 Task: Find connections with filter location Arris with filter topic #CEOwith filter profile language French with filter current company Bioclinica with filter school School of Planning and Architecture, New Delhi with filter industry Spectator Sports with filter service category Packaging Design with filter keywords title Nurse Practitioner
Action: Mouse moved to (480, 73)
Screenshot: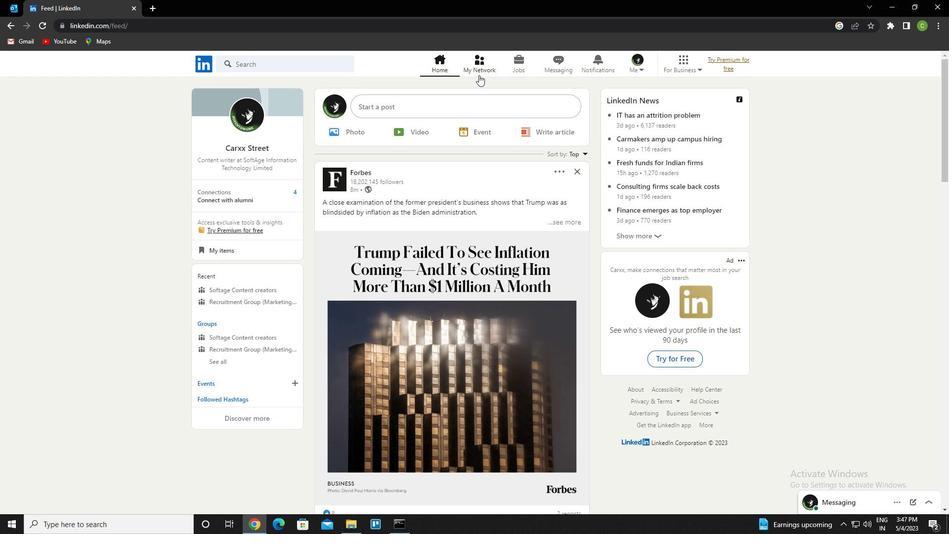 
Action: Mouse pressed left at (480, 73)
Screenshot: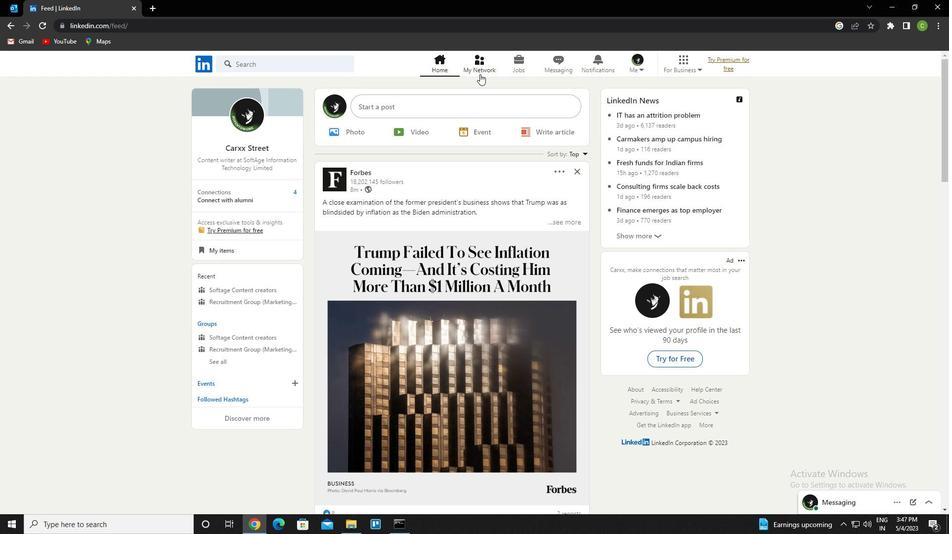 
Action: Mouse moved to (296, 121)
Screenshot: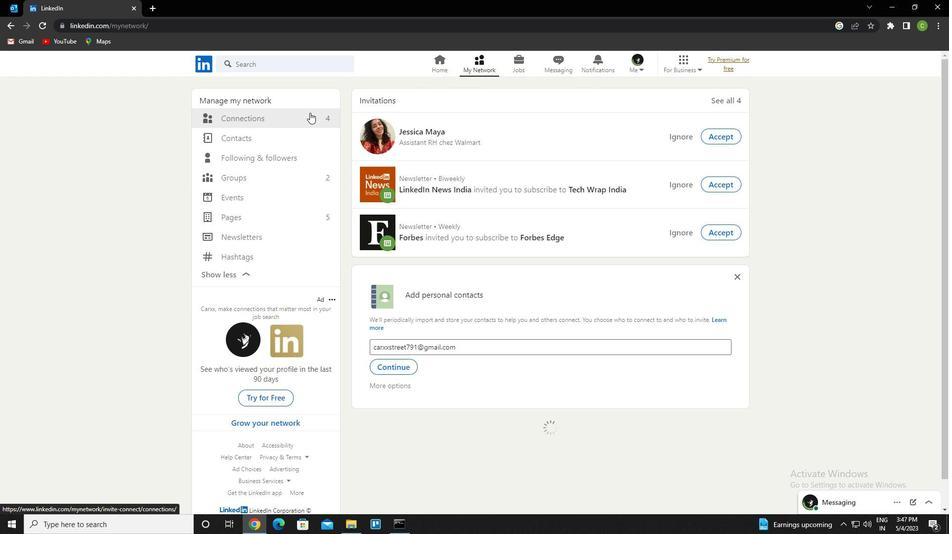 
Action: Mouse pressed left at (296, 121)
Screenshot: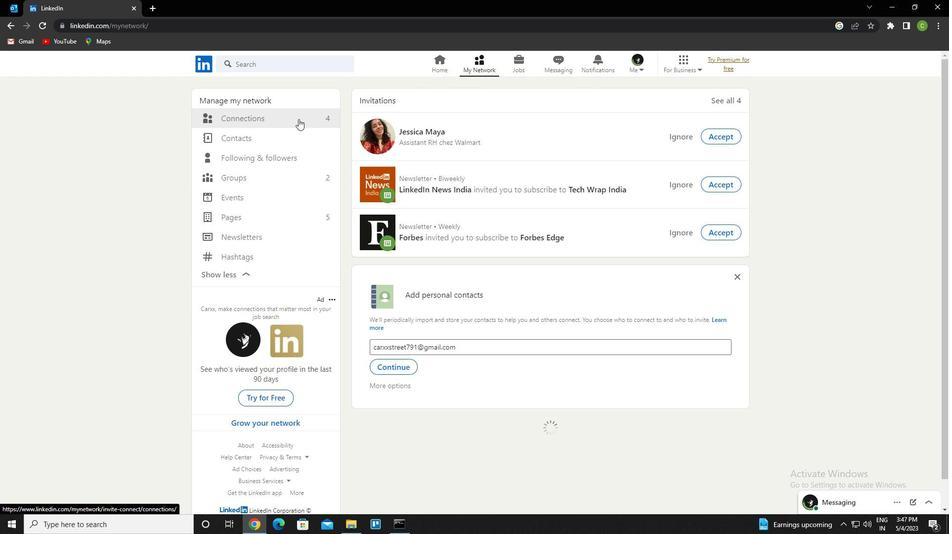 
Action: Mouse moved to (295, 122)
Screenshot: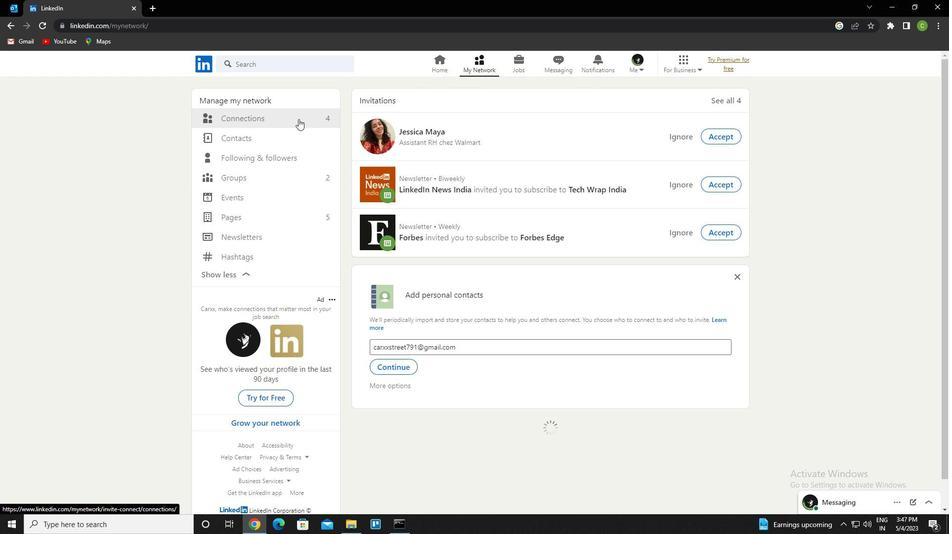 
Action: Mouse pressed left at (295, 122)
Screenshot: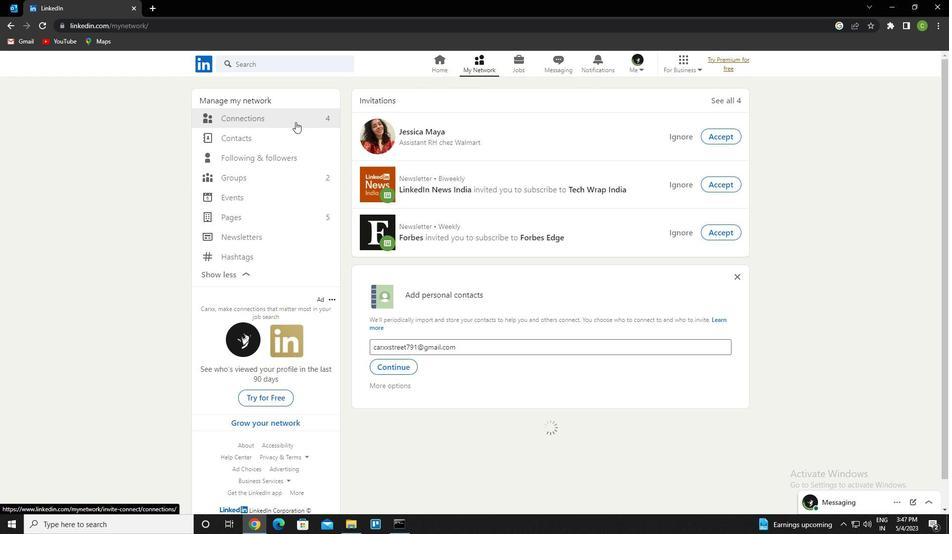 
Action: Mouse moved to (560, 119)
Screenshot: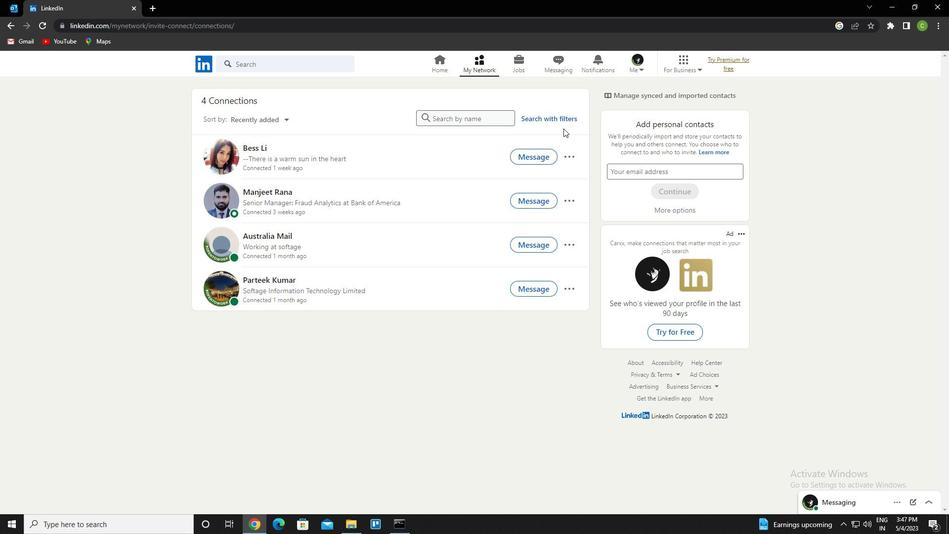 
Action: Mouse pressed left at (560, 119)
Screenshot: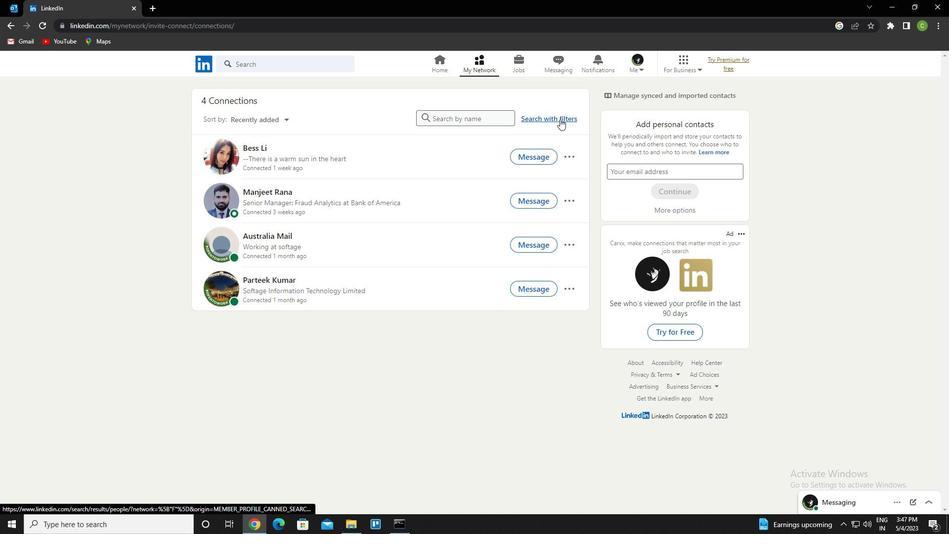 
Action: Mouse moved to (511, 93)
Screenshot: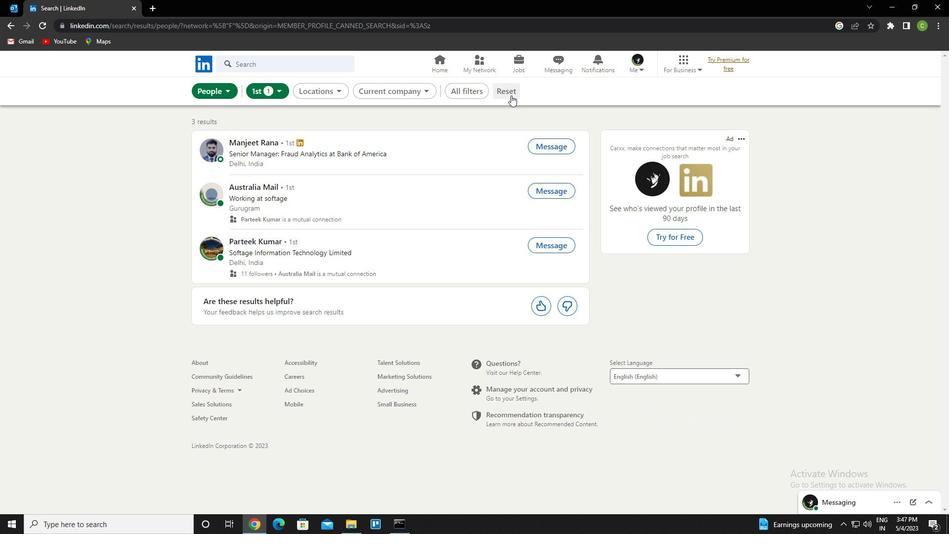 
Action: Mouse pressed left at (511, 93)
Screenshot: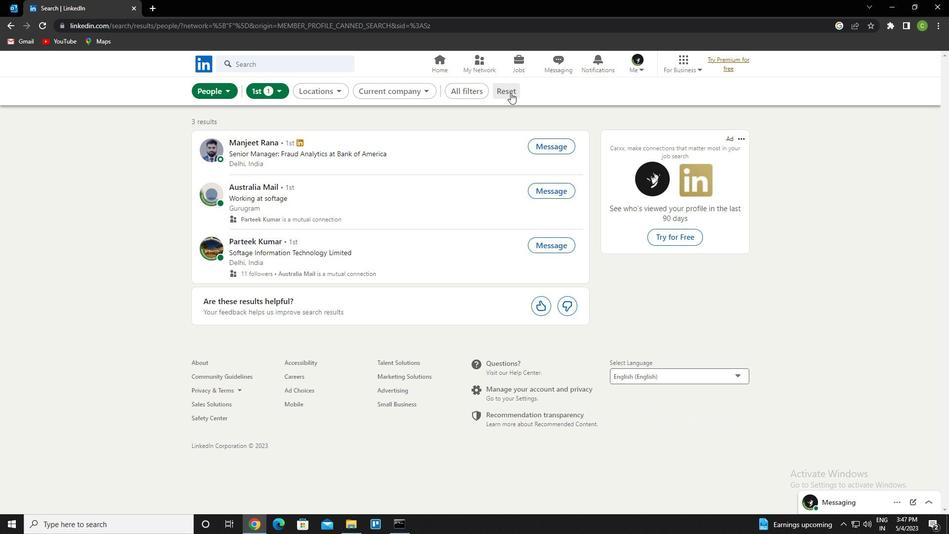 
Action: Mouse moved to (504, 95)
Screenshot: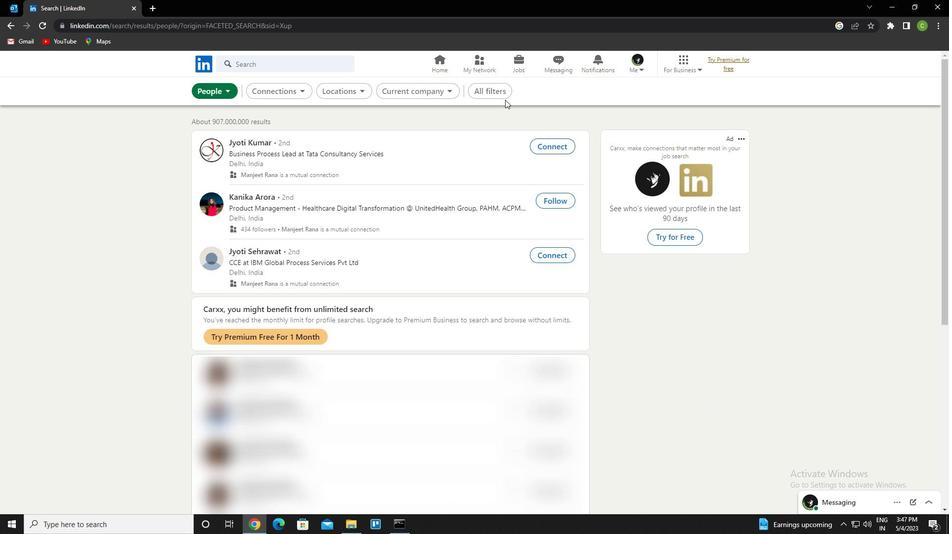 
Action: Mouse pressed left at (504, 95)
Screenshot: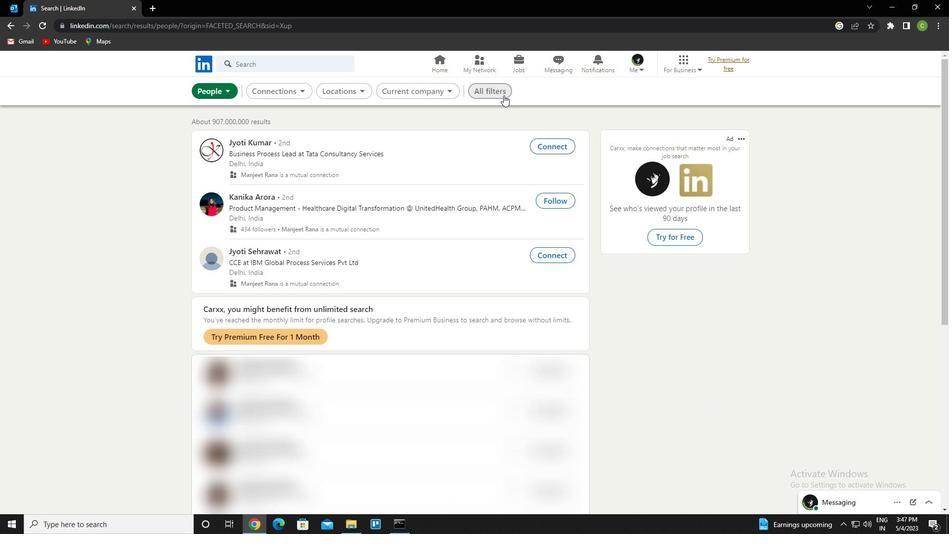 
Action: Mouse moved to (824, 256)
Screenshot: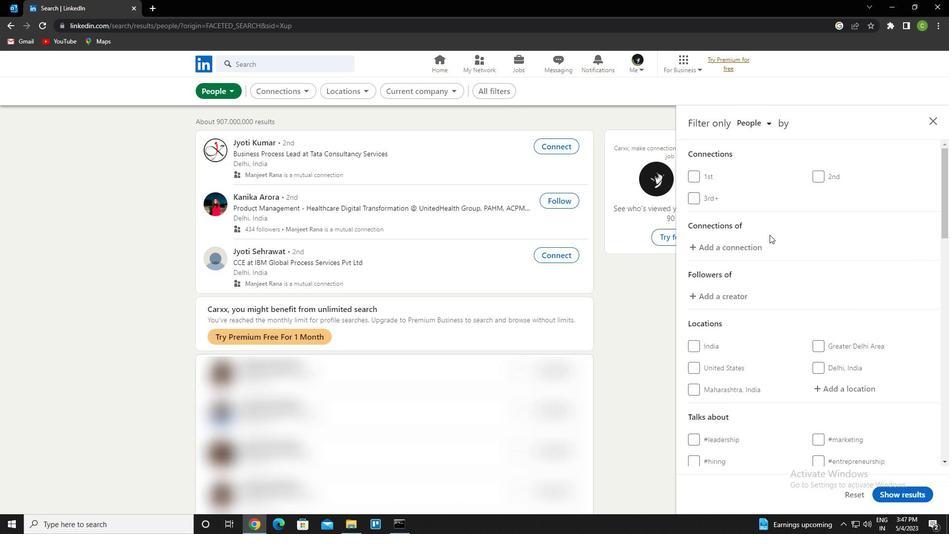 
Action: Mouse scrolled (824, 256) with delta (0, 0)
Screenshot: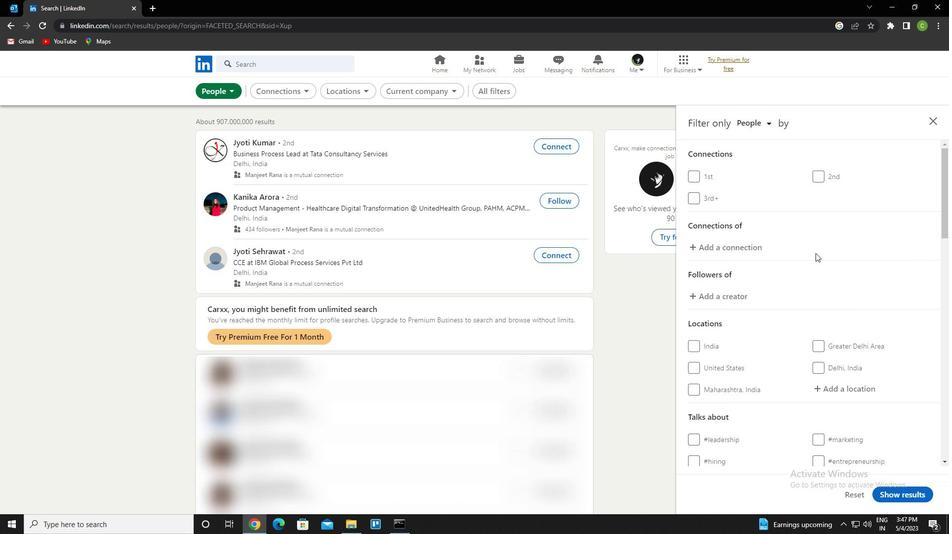 
Action: Mouse scrolled (824, 256) with delta (0, 0)
Screenshot: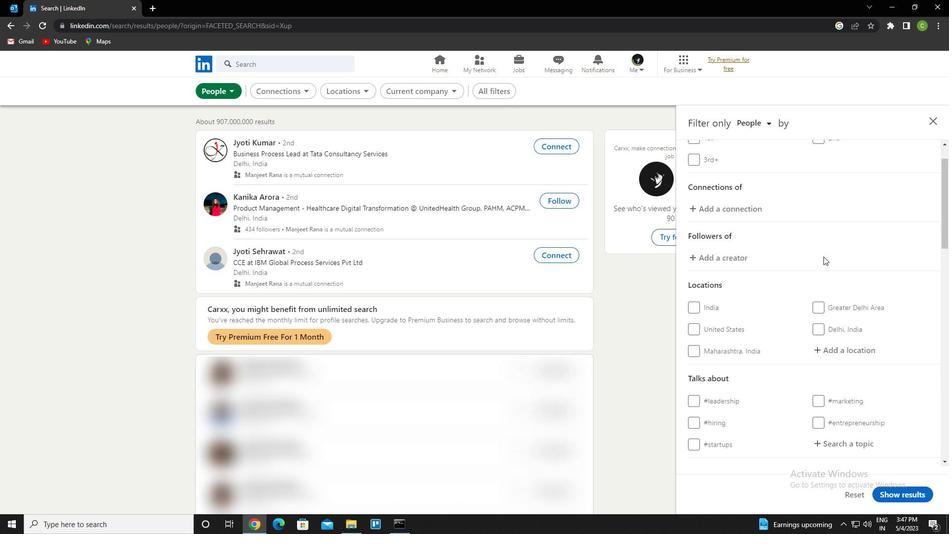 
Action: Mouse moved to (849, 291)
Screenshot: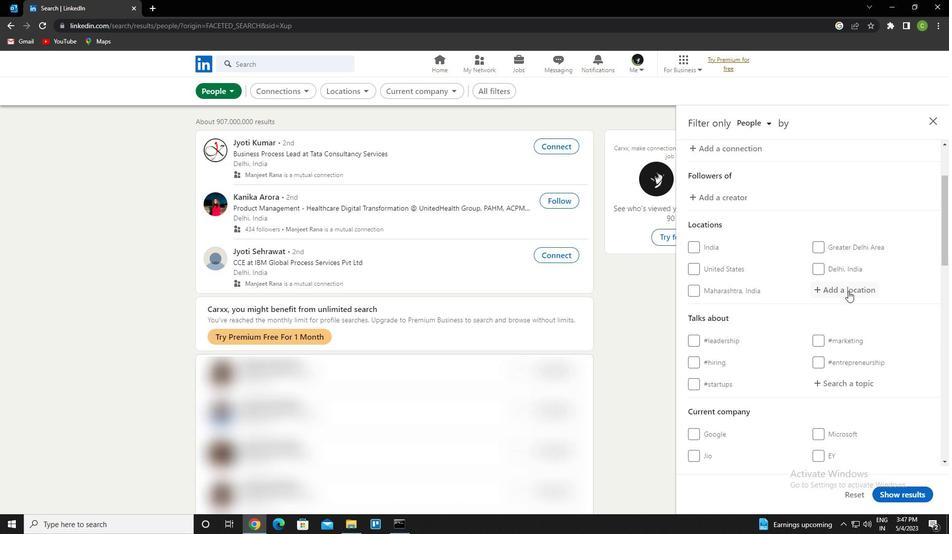 
Action: Mouse pressed left at (849, 291)
Screenshot: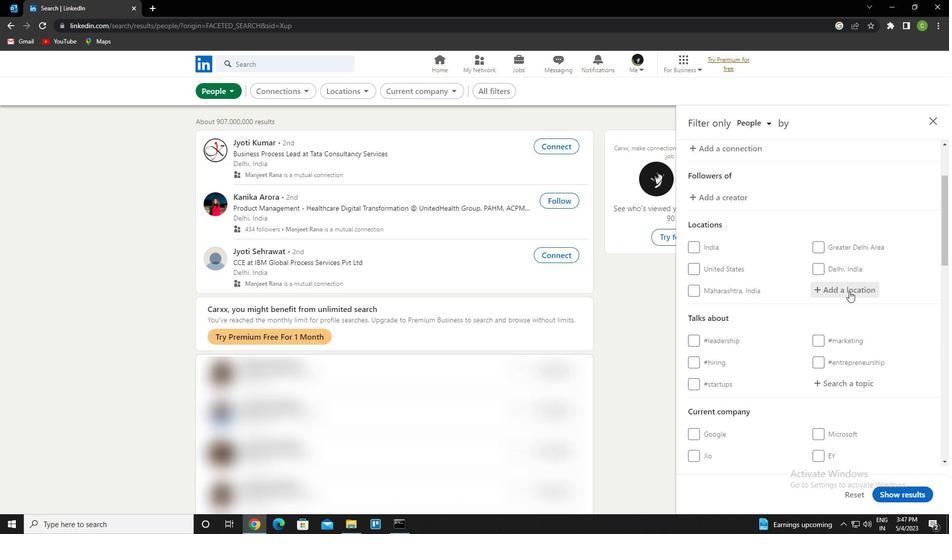 
Action: Mouse moved to (839, 272)
Screenshot: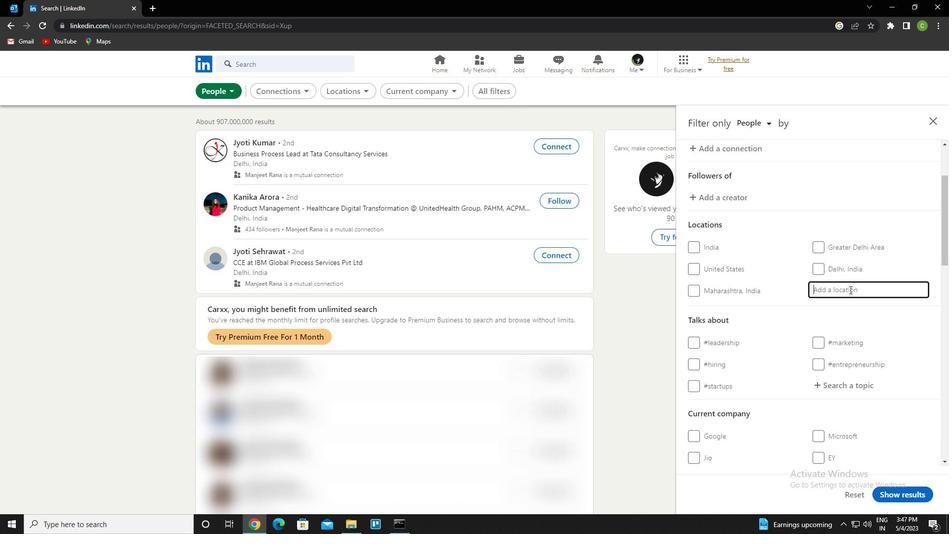 
Action: Key pressed <Key.caps_lock>a<Key.caps_lock>rris<Key.down><Key.enter>
Screenshot: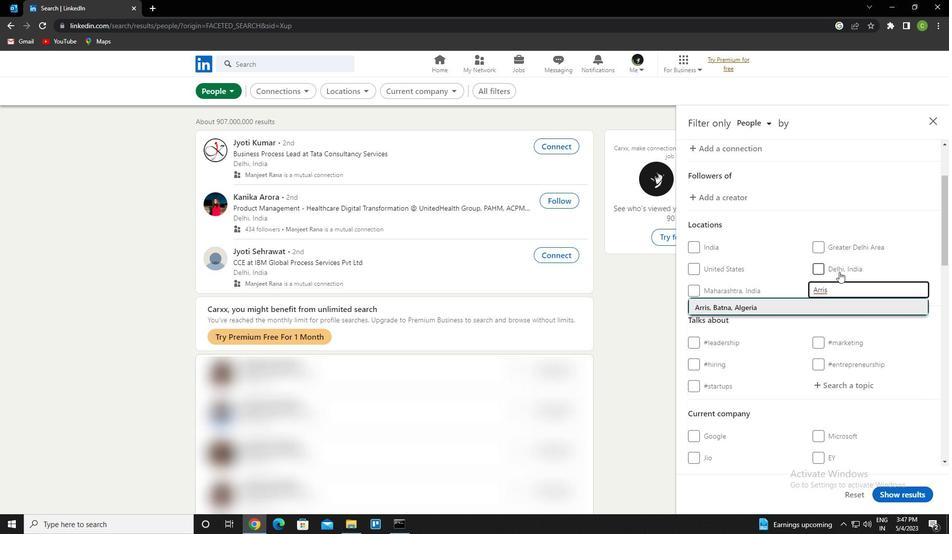 
Action: Mouse scrolled (839, 271) with delta (0, 0)
Screenshot: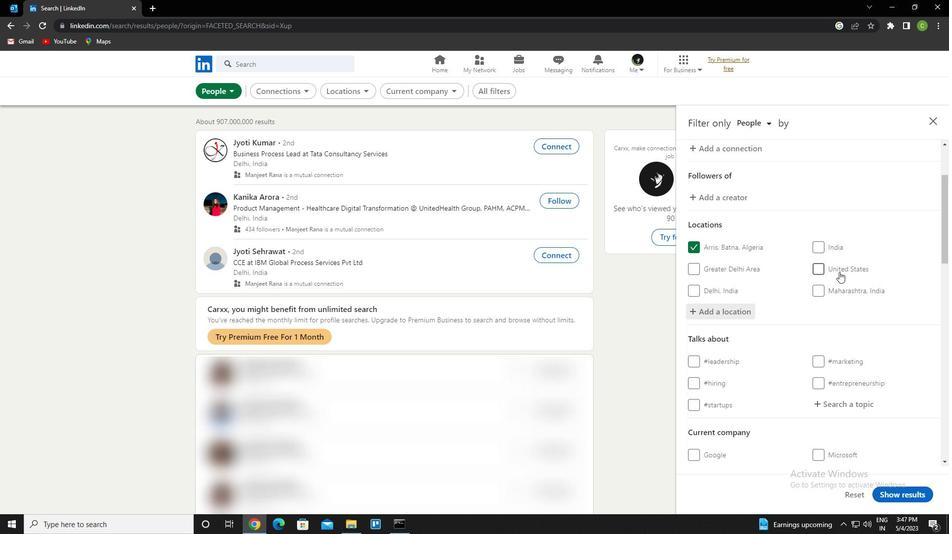 
Action: Mouse moved to (835, 357)
Screenshot: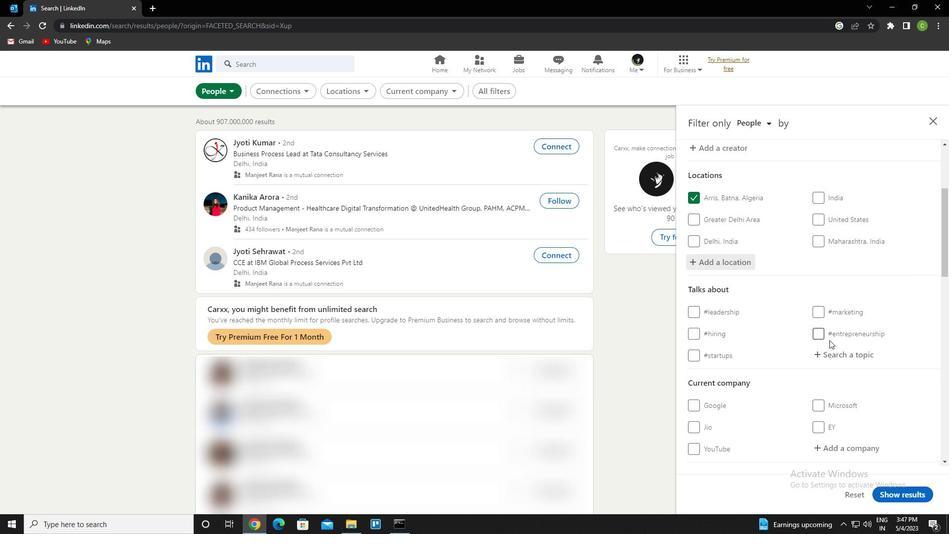 
Action: Mouse pressed left at (835, 357)
Screenshot: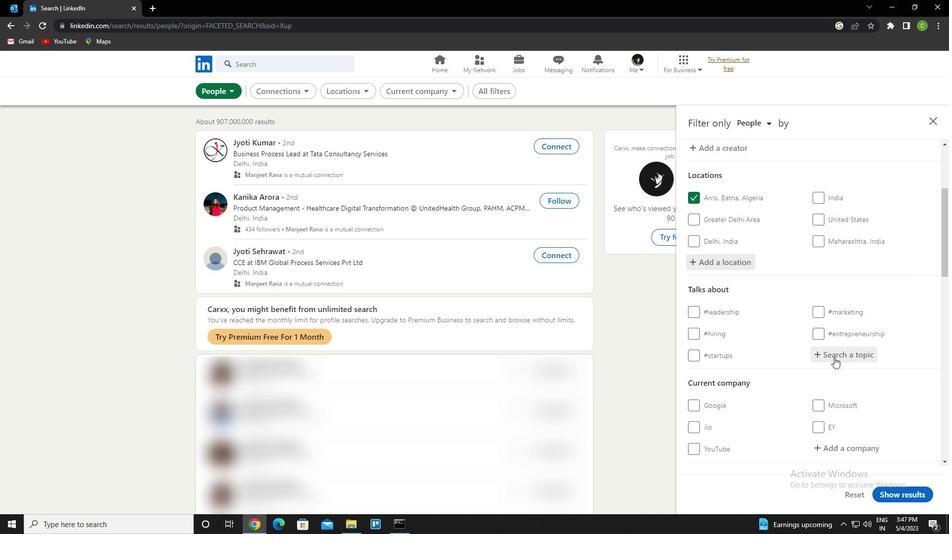 
Action: Mouse moved to (835, 358)
Screenshot: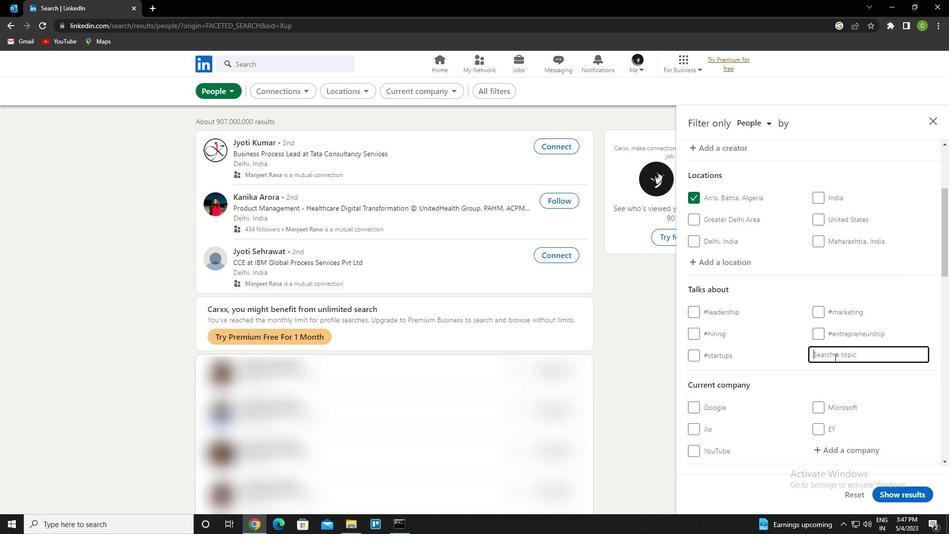 
Action: Key pressed ceo<Key.down><Key.enter>
Screenshot: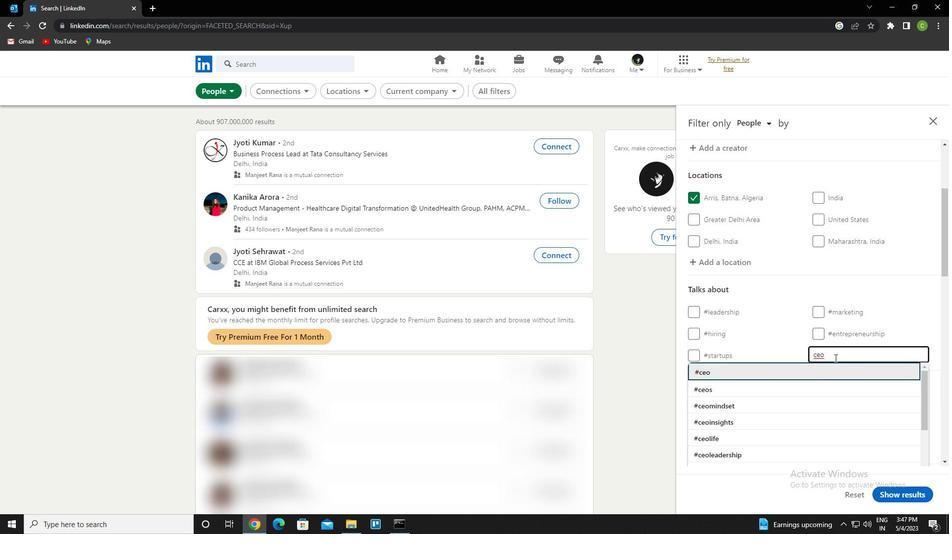 
Action: Mouse scrolled (835, 357) with delta (0, 0)
Screenshot: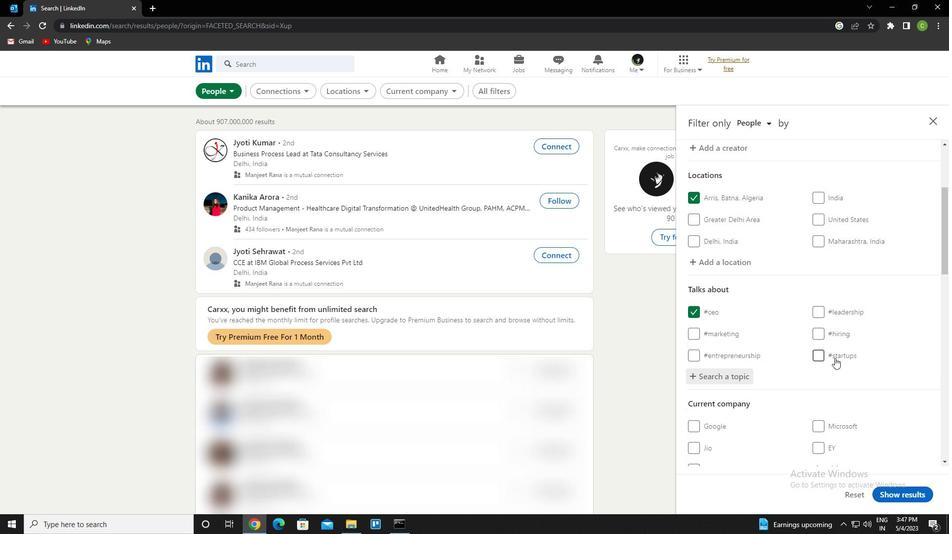 
Action: Mouse scrolled (835, 357) with delta (0, 0)
Screenshot: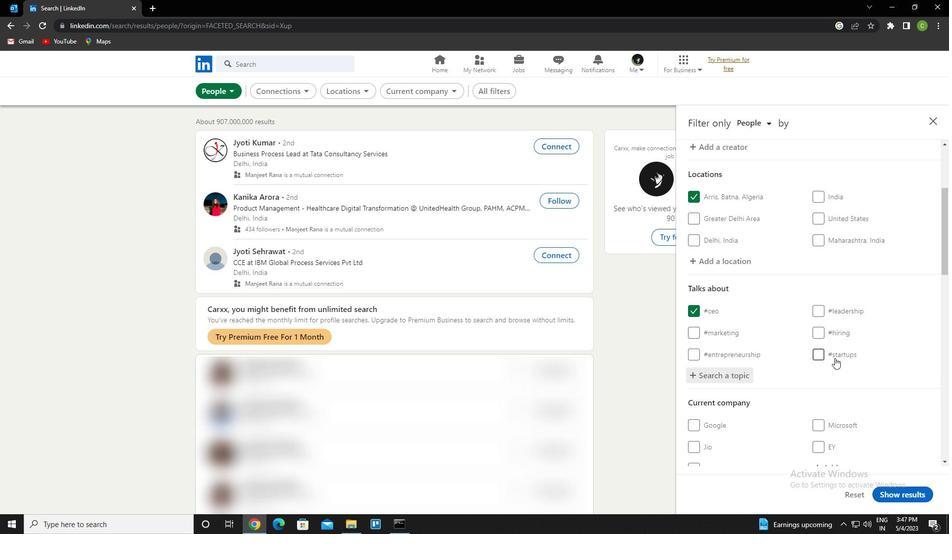 
Action: Mouse scrolled (835, 357) with delta (0, 0)
Screenshot: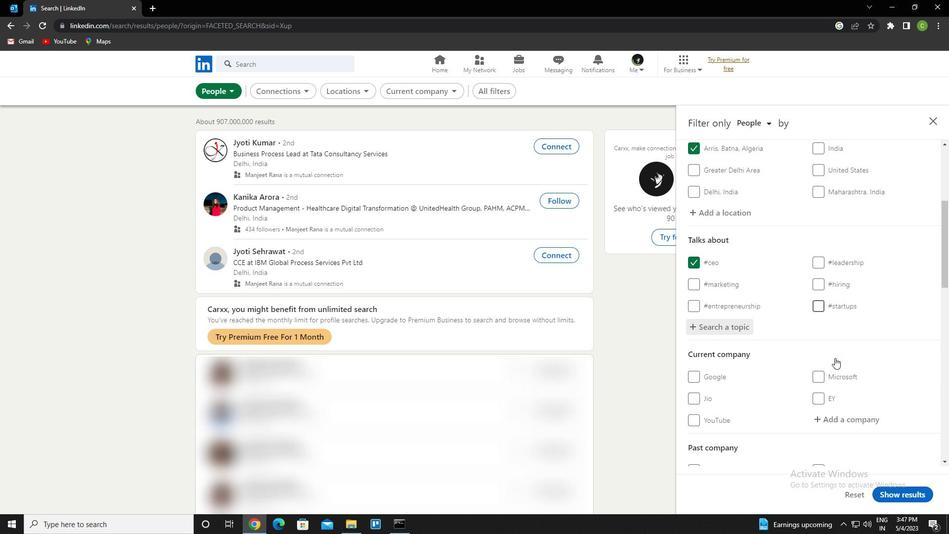 
Action: Mouse scrolled (835, 357) with delta (0, 0)
Screenshot: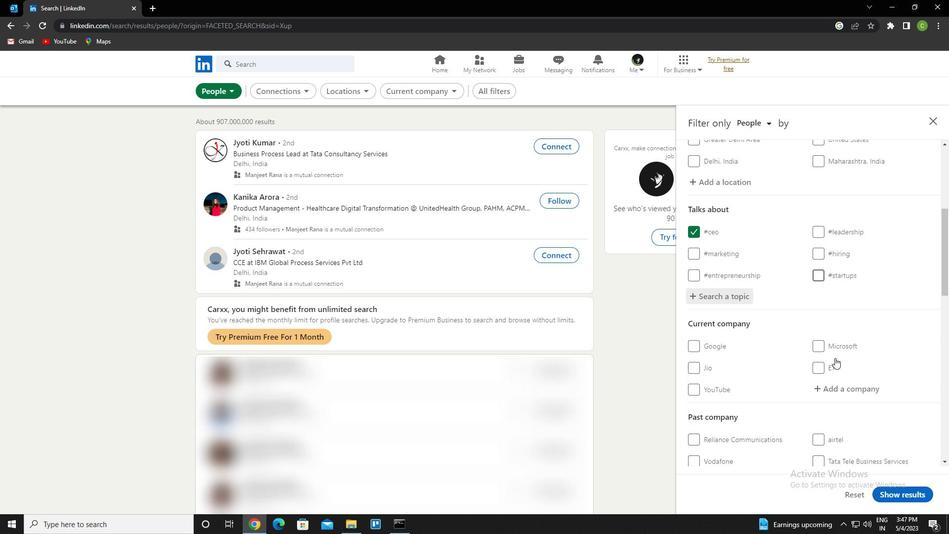 
Action: Mouse scrolled (835, 357) with delta (0, 0)
Screenshot: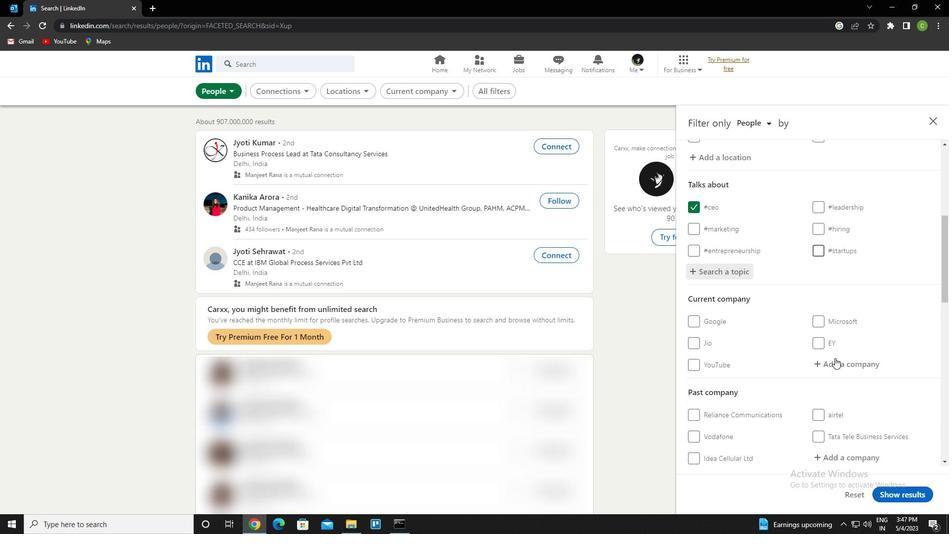 
Action: Mouse scrolled (835, 357) with delta (0, 0)
Screenshot: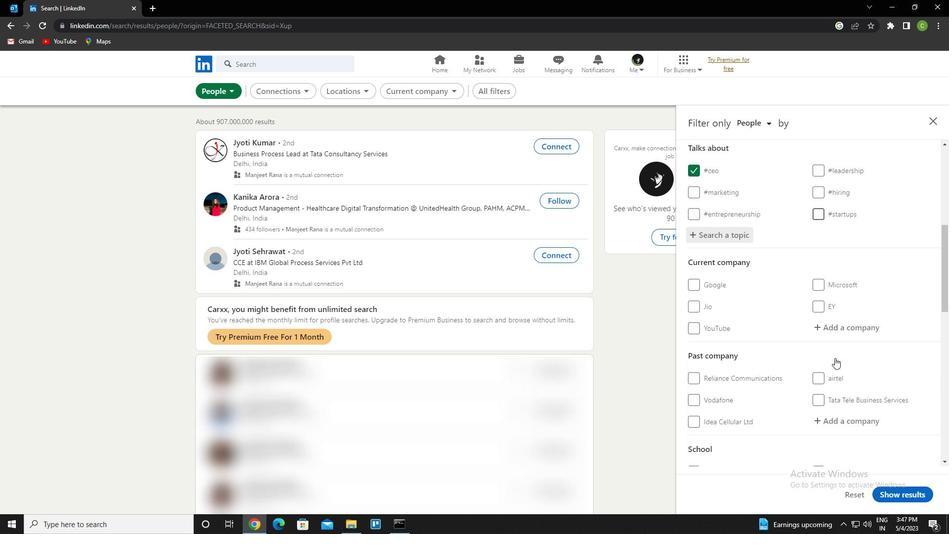 
Action: Mouse scrolled (835, 357) with delta (0, 0)
Screenshot: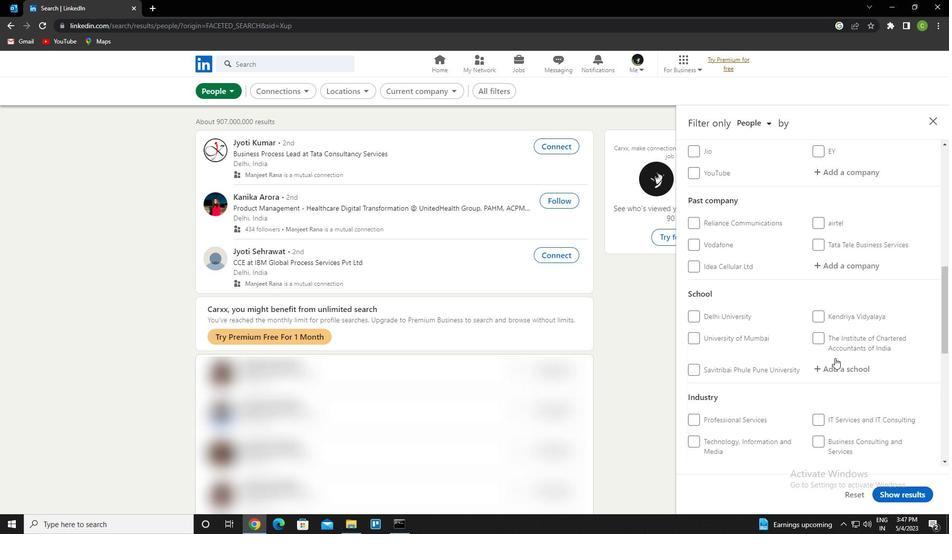 
Action: Mouse scrolled (835, 357) with delta (0, 0)
Screenshot: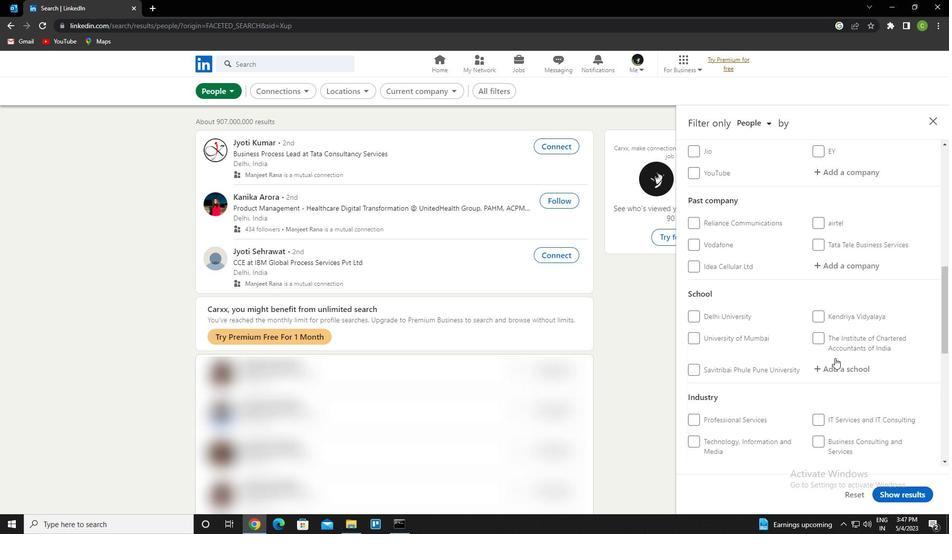 
Action: Mouse scrolled (835, 357) with delta (0, 0)
Screenshot: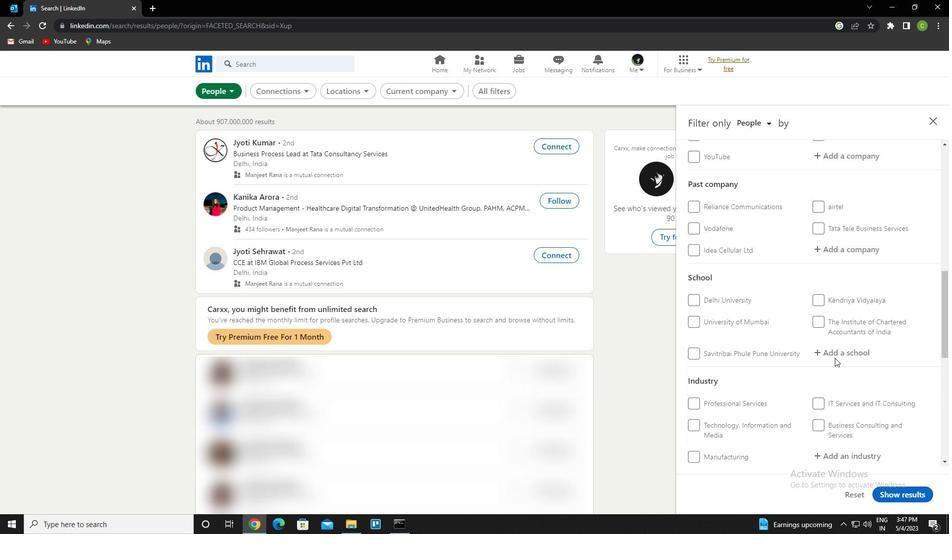 
Action: Mouse scrolled (835, 357) with delta (0, 0)
Screenshot: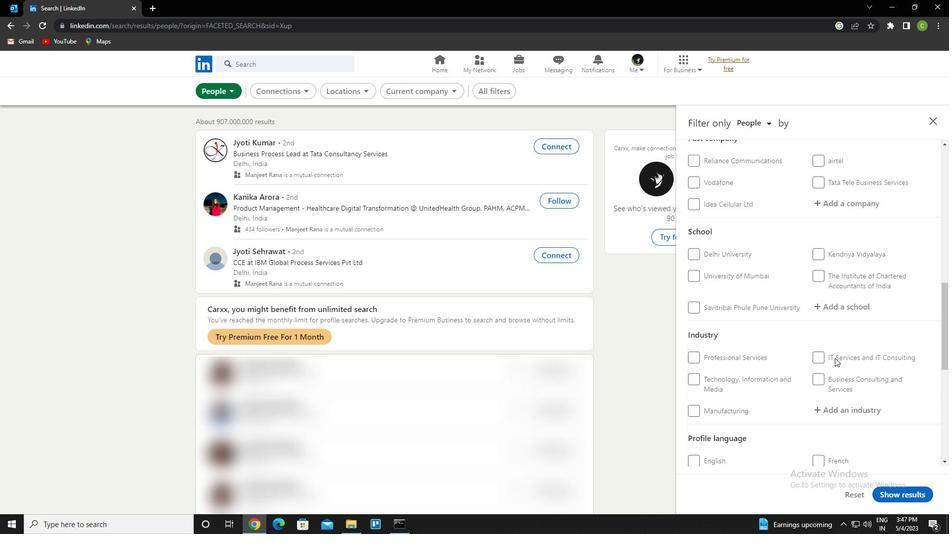 
Action: Mouse moved to (815, 325)
Screenshot: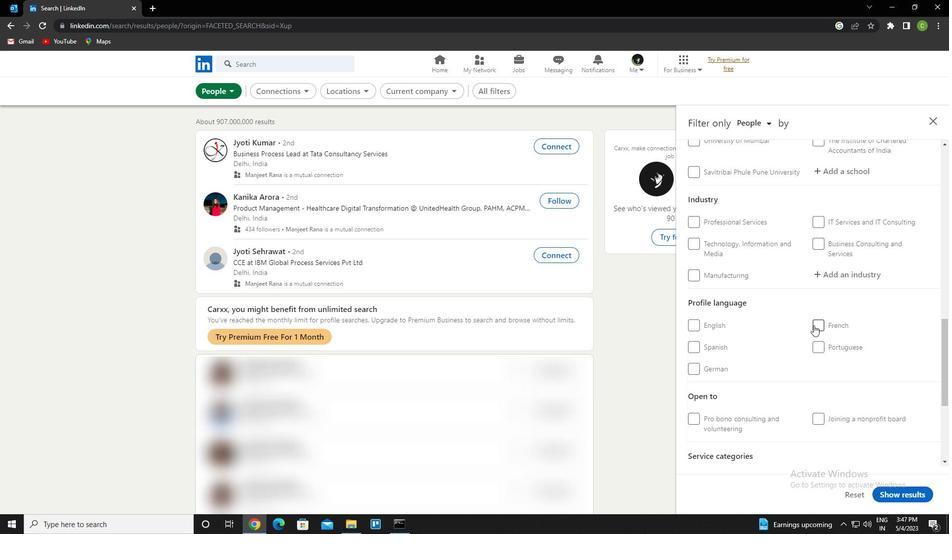 
Action: Mouse pressed left at (815, 325)
Screenshot: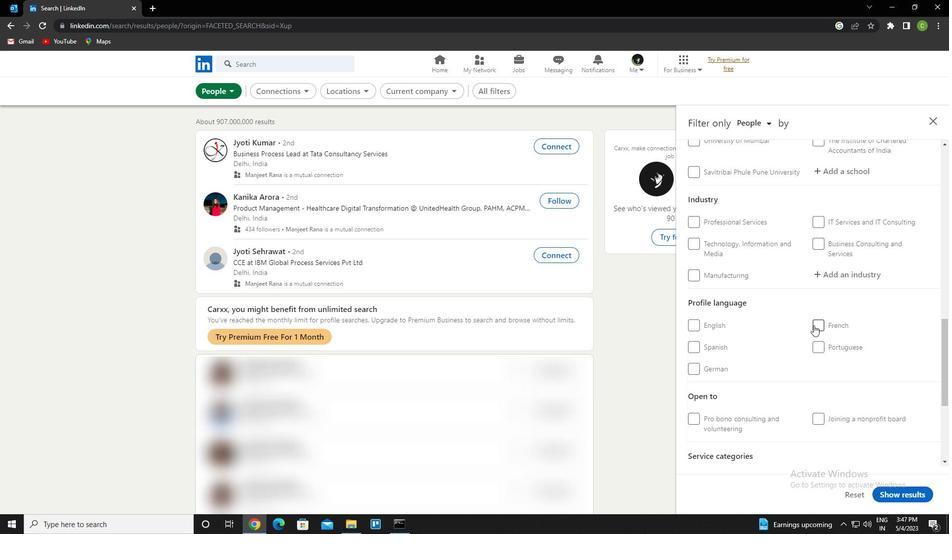 
Action: Mouse moved to (796, 328)
Screenshot: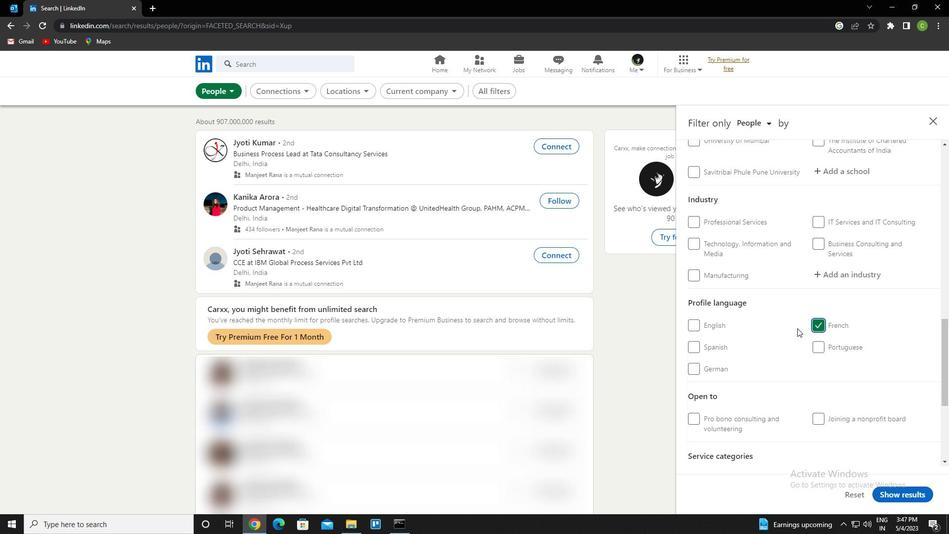 
Action: Mouse scrolled (796, 328) with delta (0, 0)
Screenshot: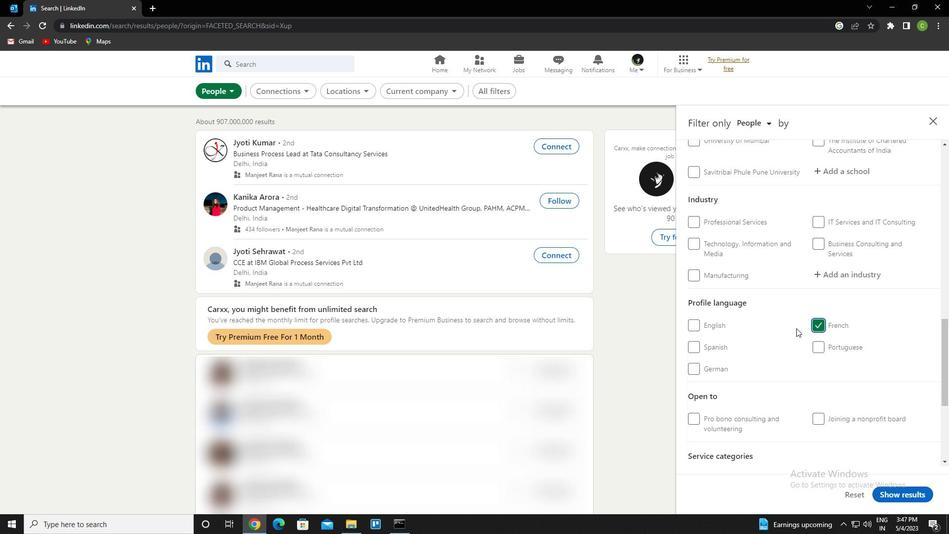 
Action: Mouse scrolled (796, 328) with delta (0, 0)
Screenshot: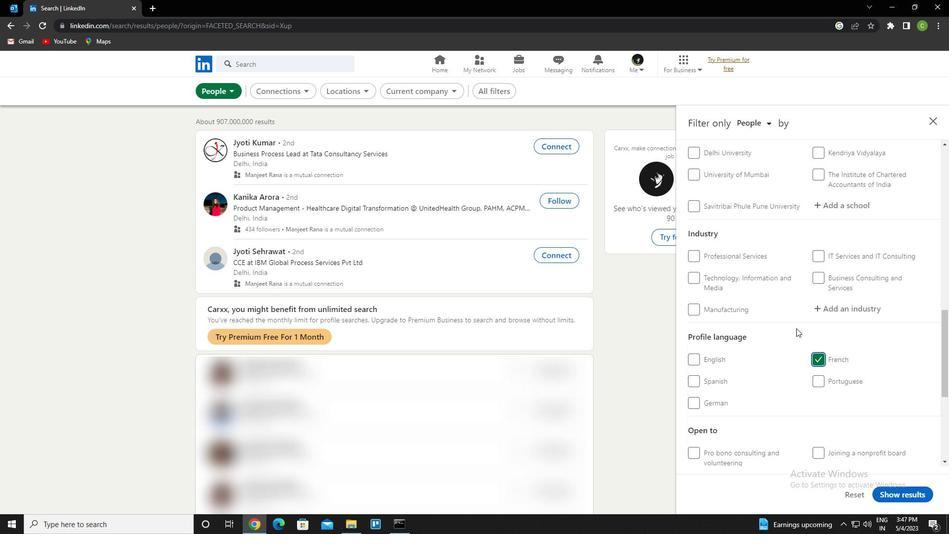 
Action: Mouse scrolled (796, 328) with delta (0, 0)
Screenshot: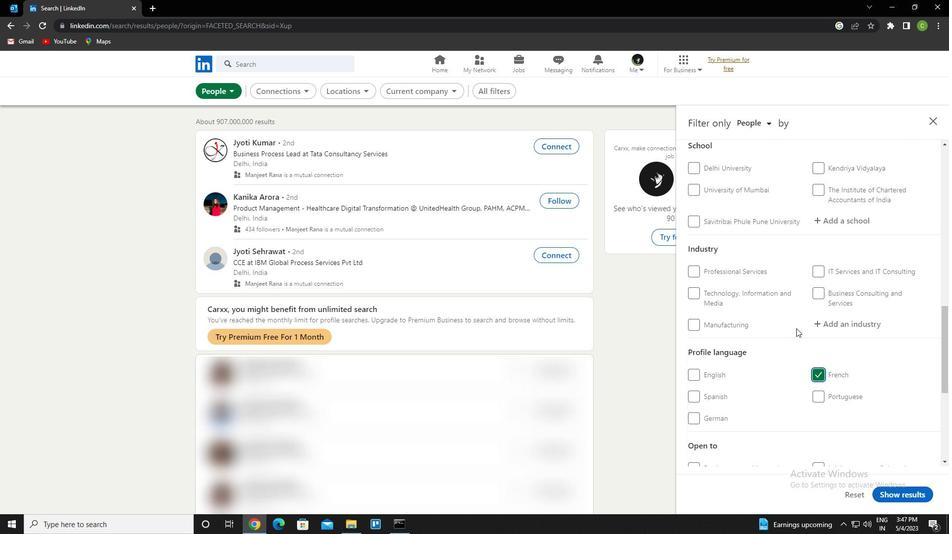 
Action: Mouse moved to (795, 328)
Screenshot: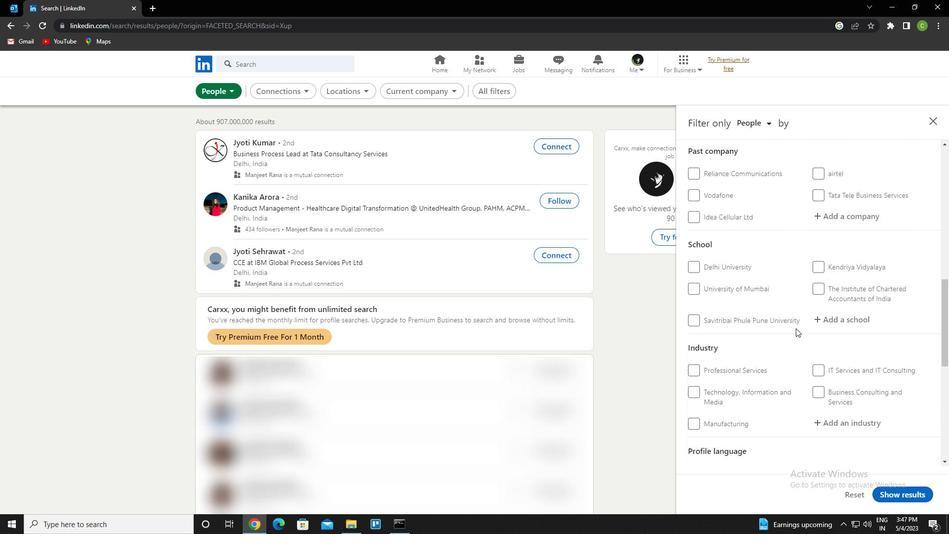 
Action: Mouse scrolled (795, 329) with delta (0, 0)
Screenshot: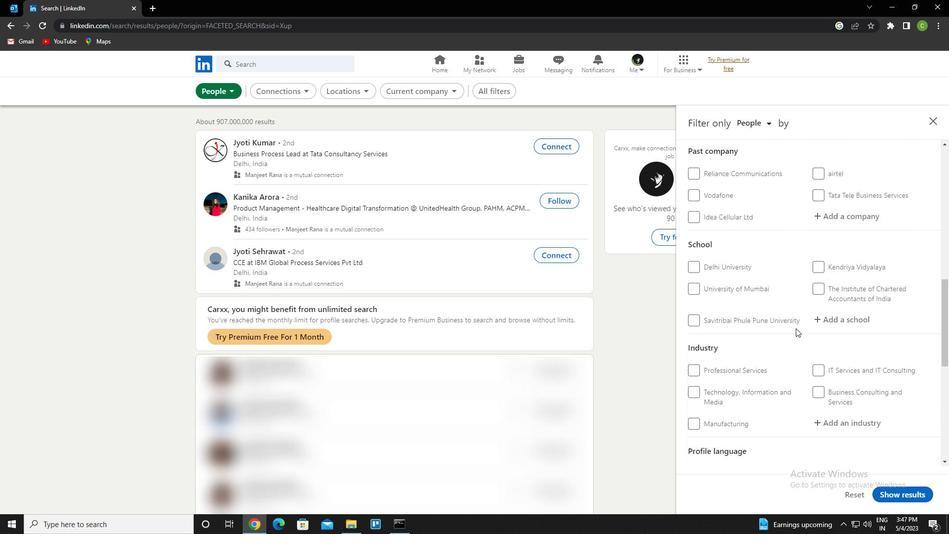 
Action: Mouse scrolled (795, 329) with delta (0, 0)
Screenshot: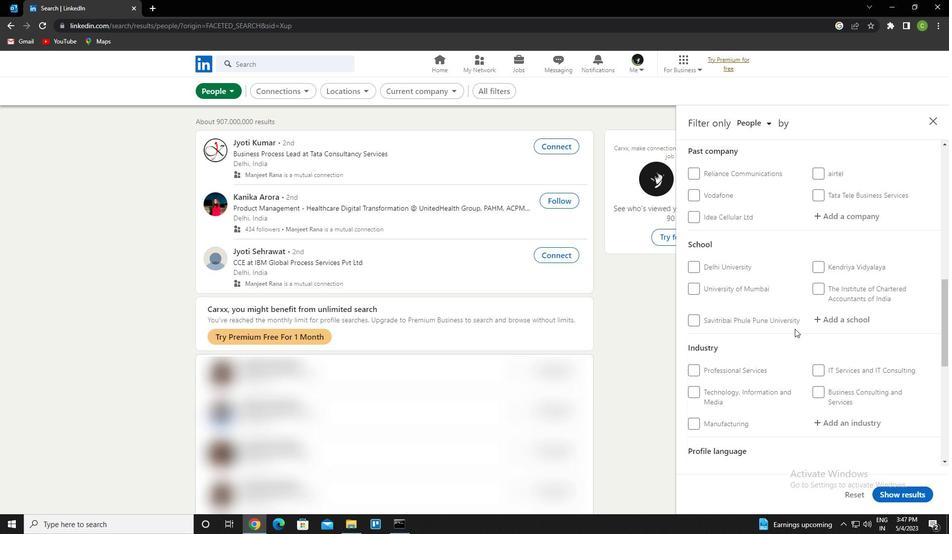 
Action: Mouse scrolled (795, 329) with delta (0, 0)
Screenshot: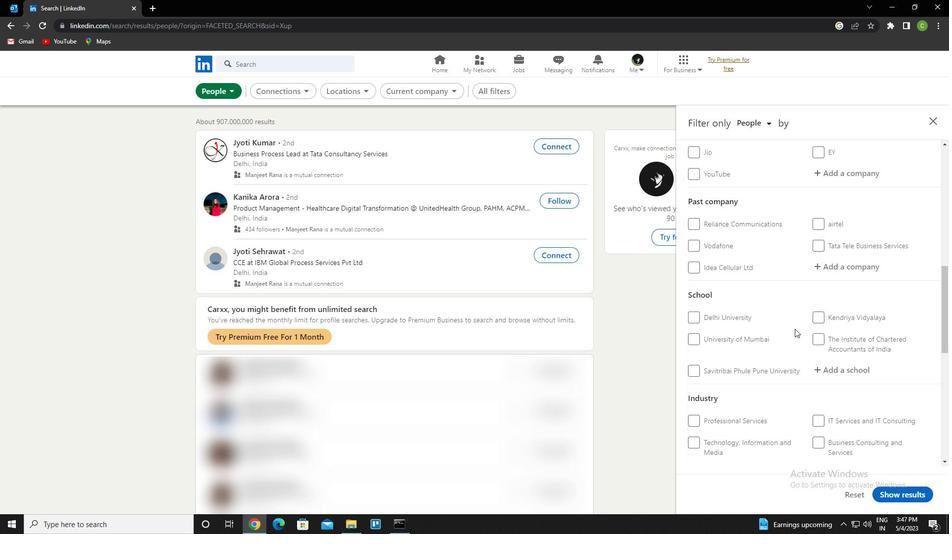 
Action: Mouse moved to (842, 274)
Screenshot: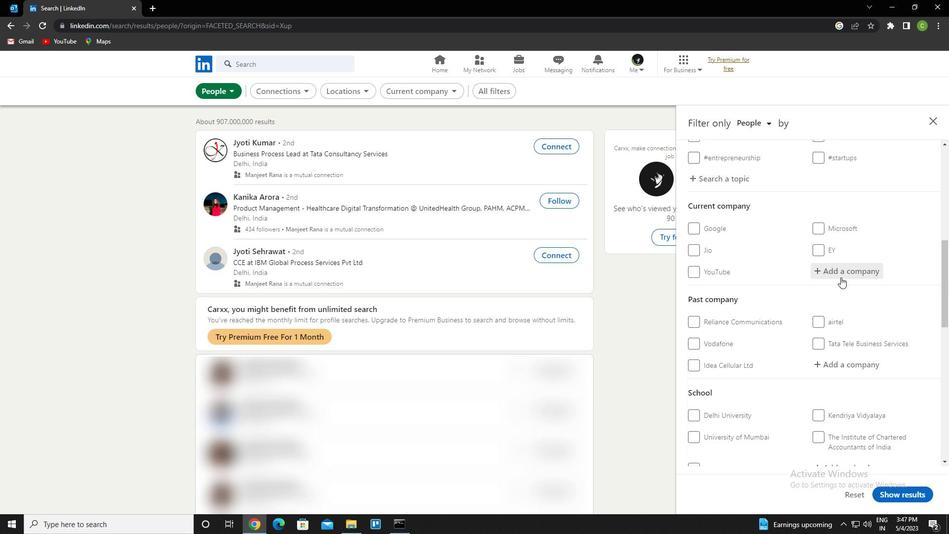 
Action: Mouse pressed left at (842, 274)
Screenshot: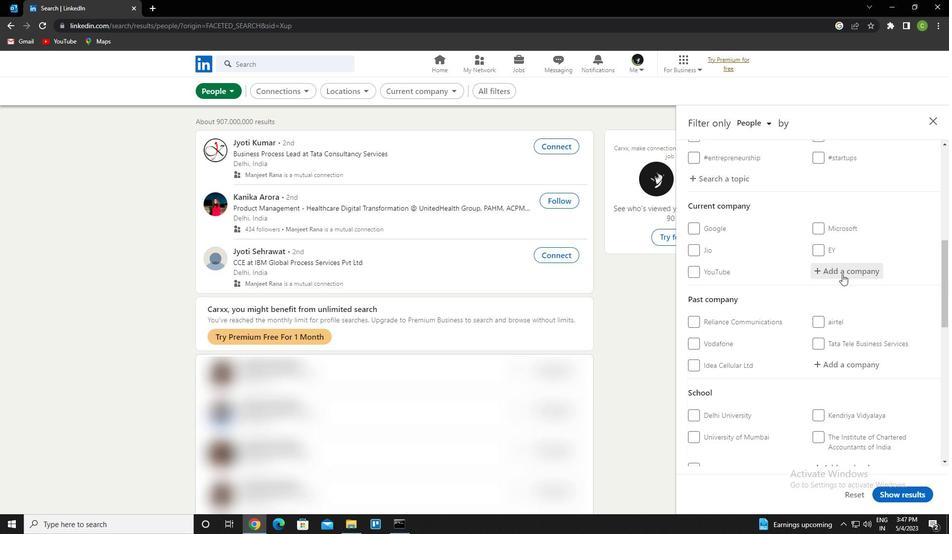 
Action: Key pressed <Key.caps_lock>b<Key.caps_lock>iolinica
Screenshot: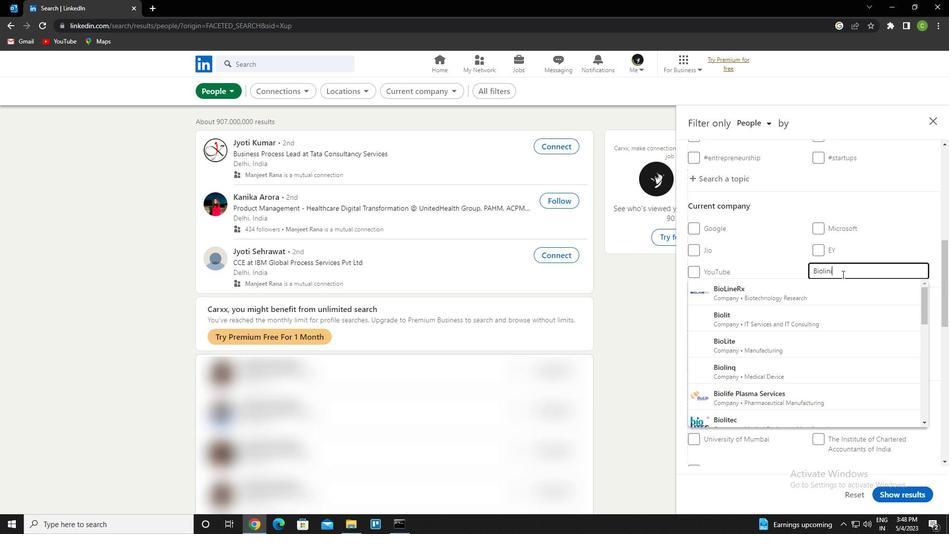 
Action: Mouse moved to (822, 270)
Screenshot: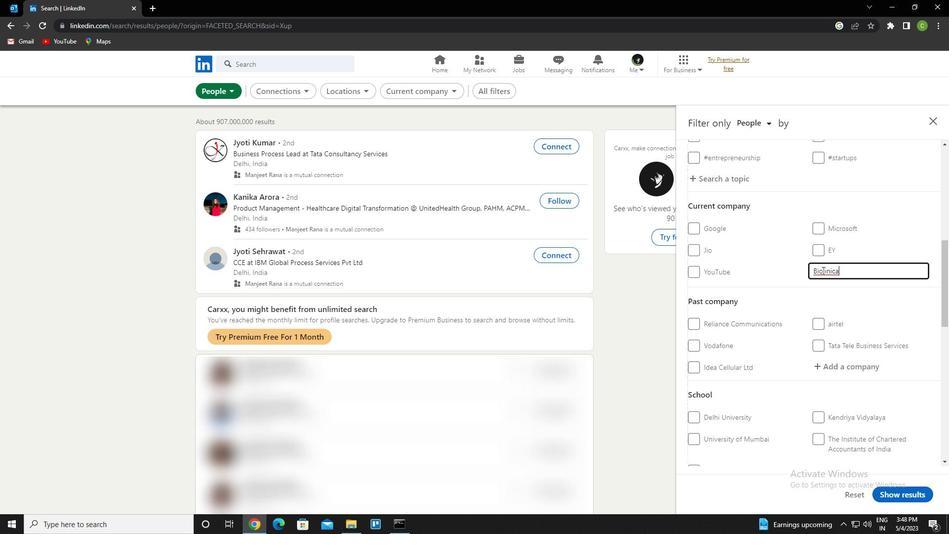 
Action: Mouse pressed left at (822, 270)
Screenshot: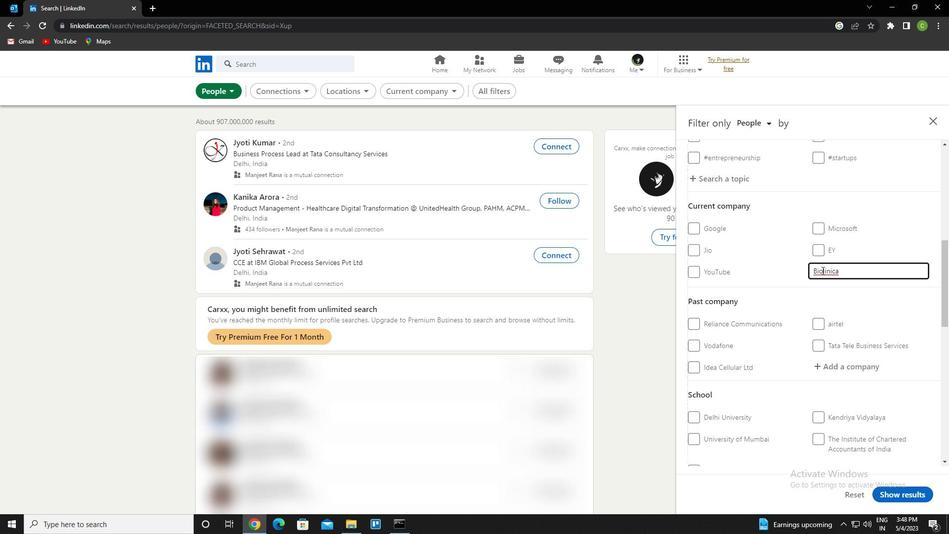 
Action: Mouse moved to (840, 276)
Screenshot: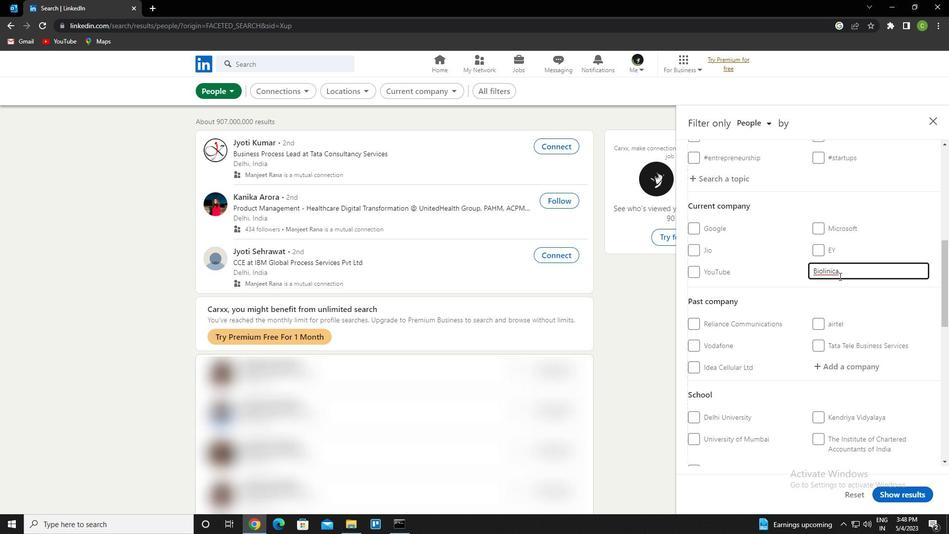 
Action: Key pressed c
Screenshot: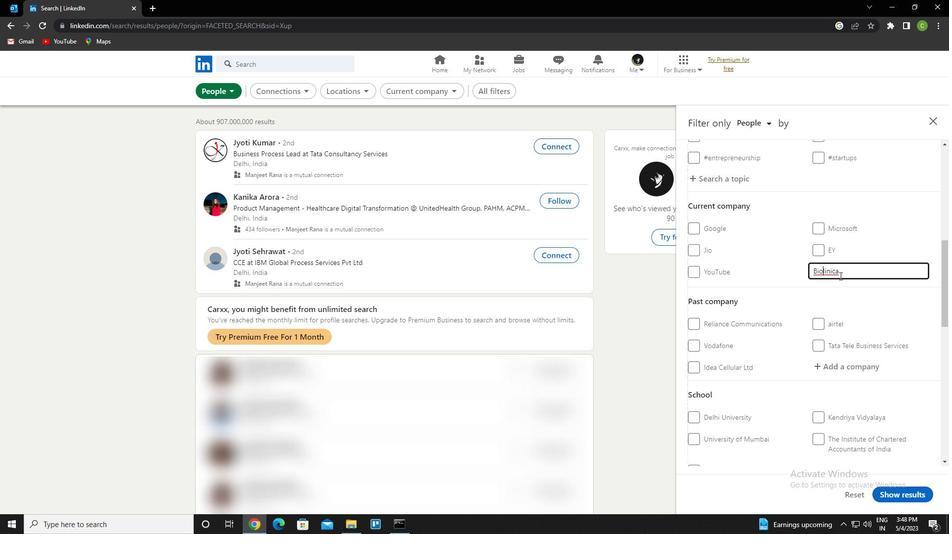 
Action: Mouse moved to (835, 286)
Screenshot: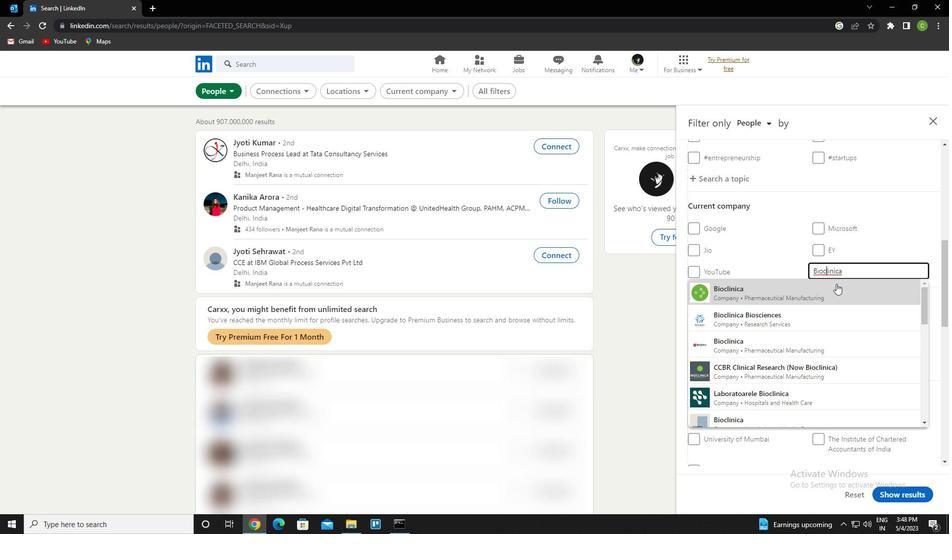 
Action: Mouse pressed left at (835, 286)
Screenshot: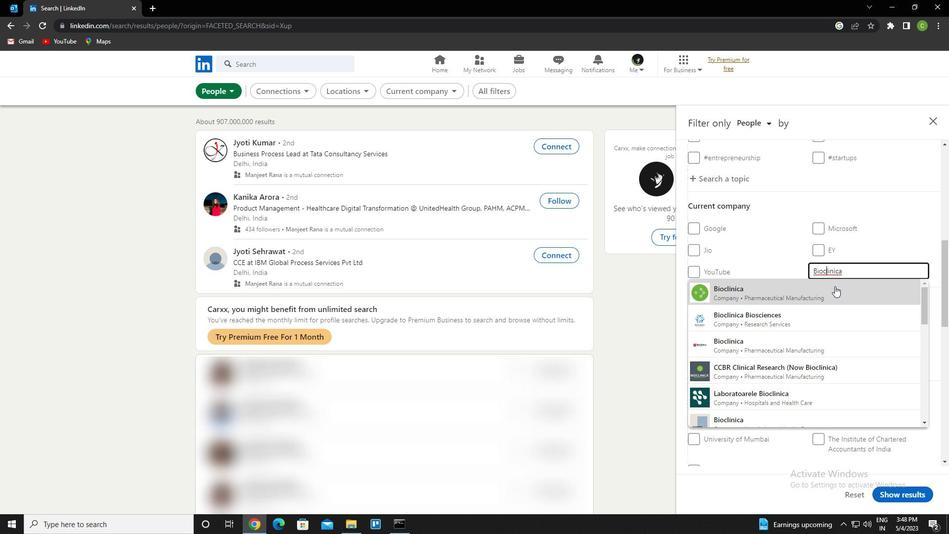 
Action: Mouse scrolled (835, 285) with delta (0, 0)
Screenshot: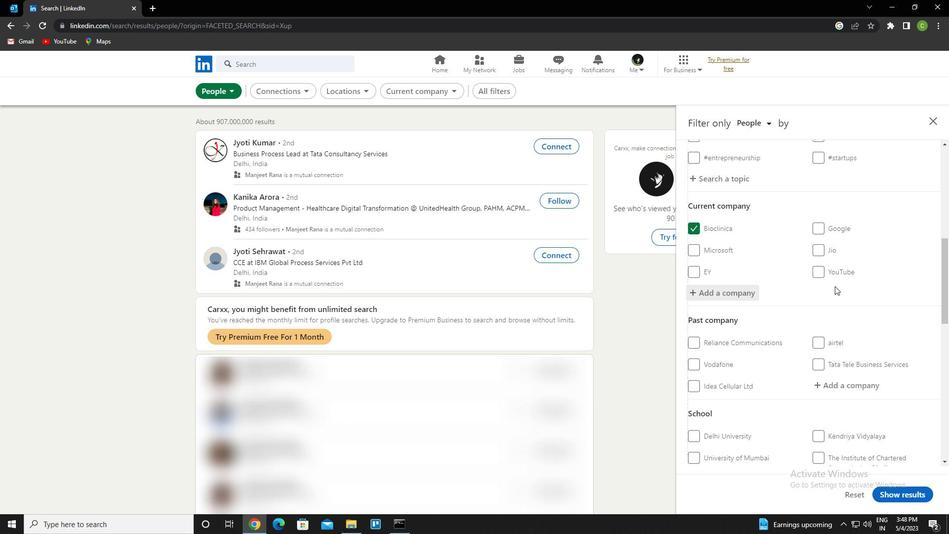 
Action: Mouse scrolled (835, 285) with delta (0, 0)
Screenshot: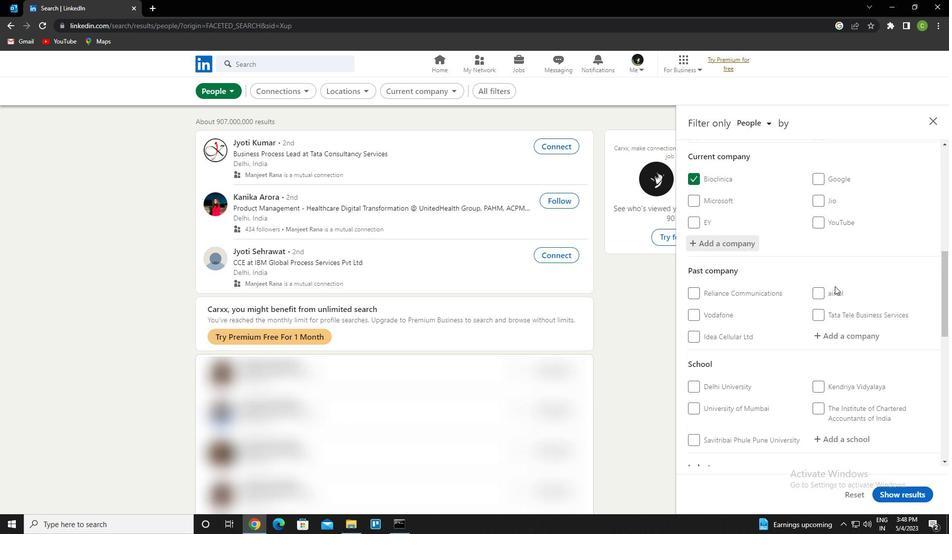 
Action: Mouse scrolled (835, 285) with delta (0, 0)
Screenshot: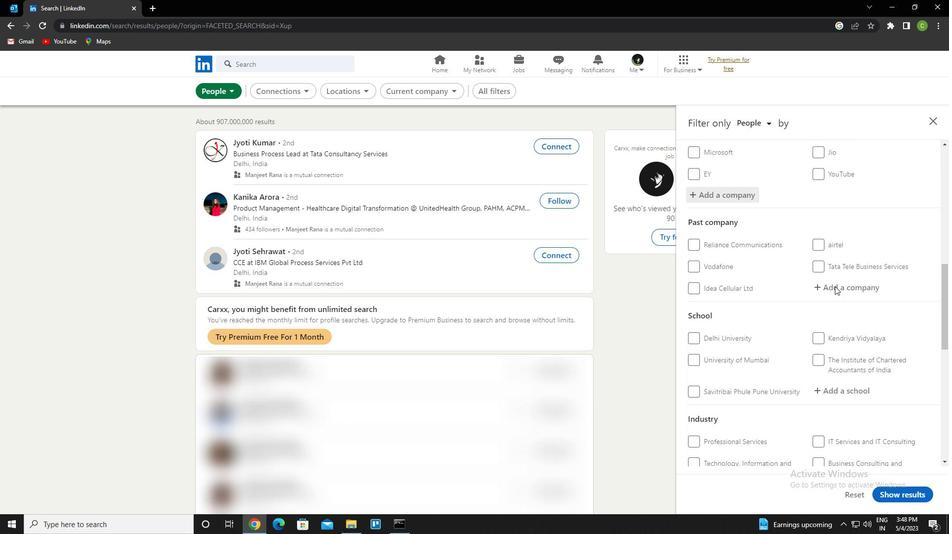
Action: Mouse scrolled (835, 285) with delta (0, 0)
Screenshot: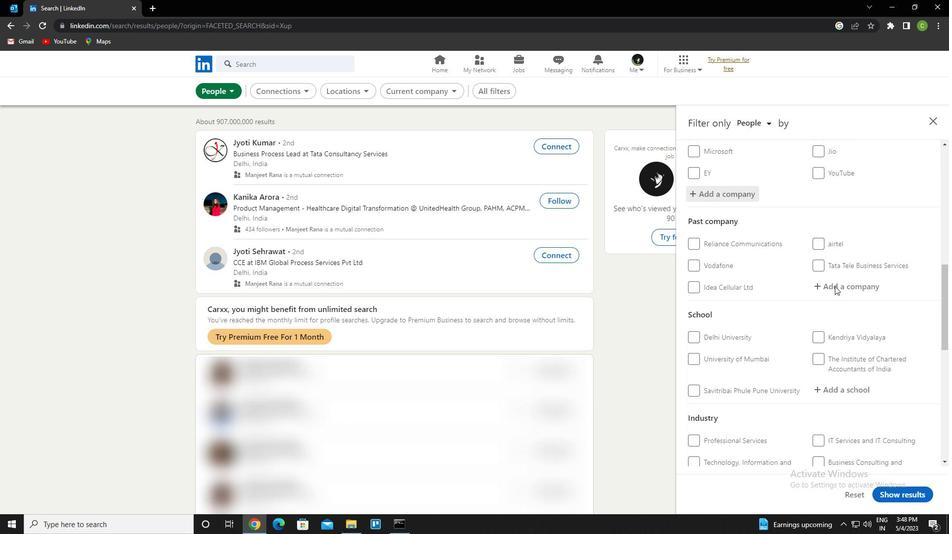 
Action: Mouse scrolled (835, 285) with delta (0, 0)
Screenshot: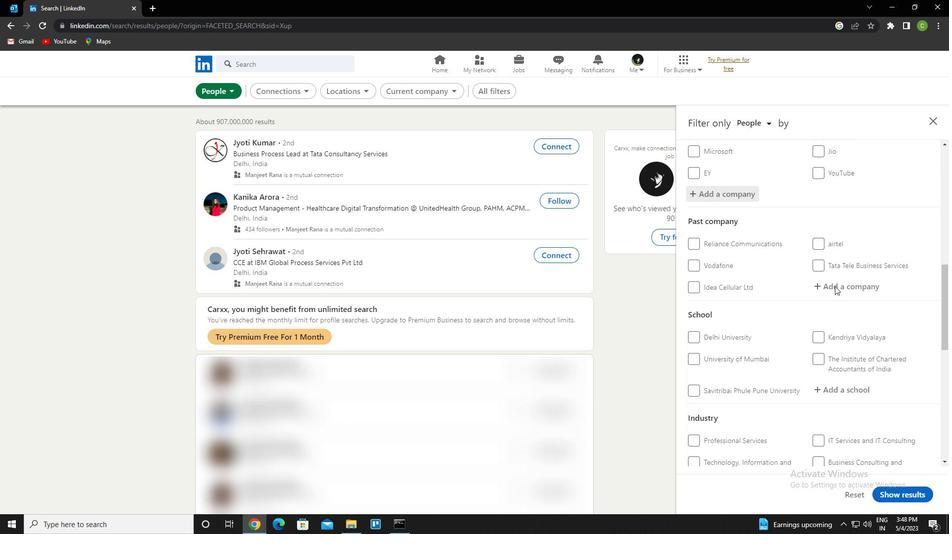 
Action: Mouse moved to (840, 246)
Screenshot: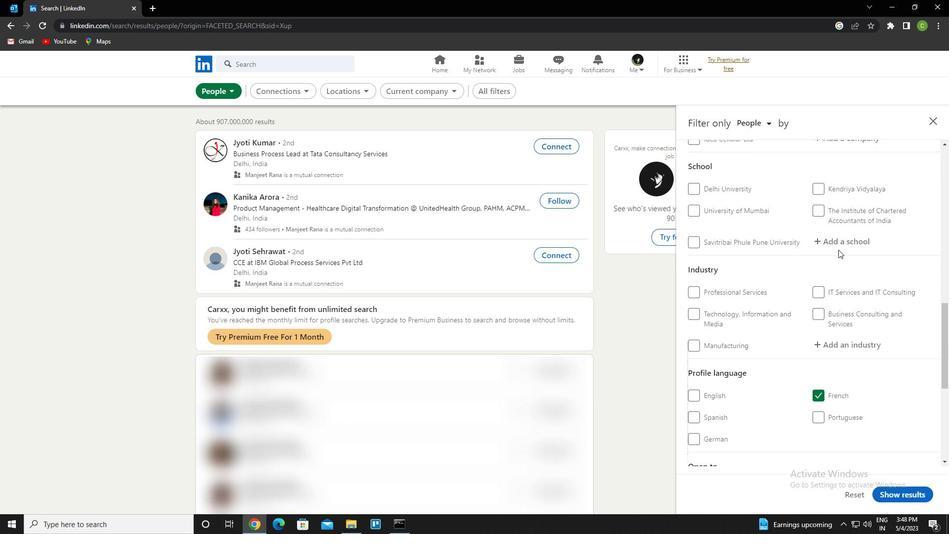 
Action: Mouse pressed left at (840, 246)
Screenshot: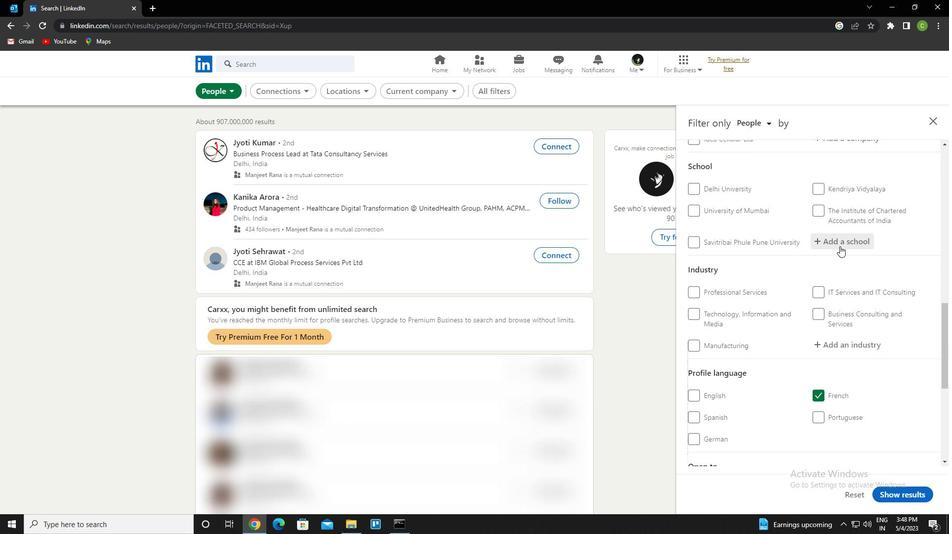 
Action: Key pressed <Key.caps_lock>p<Key.caps_lock>lanning<Key.space>and<Key.space>architecture<Key.space>new<Key.space>delhi<Key.down><Key.enter>
Screenshot: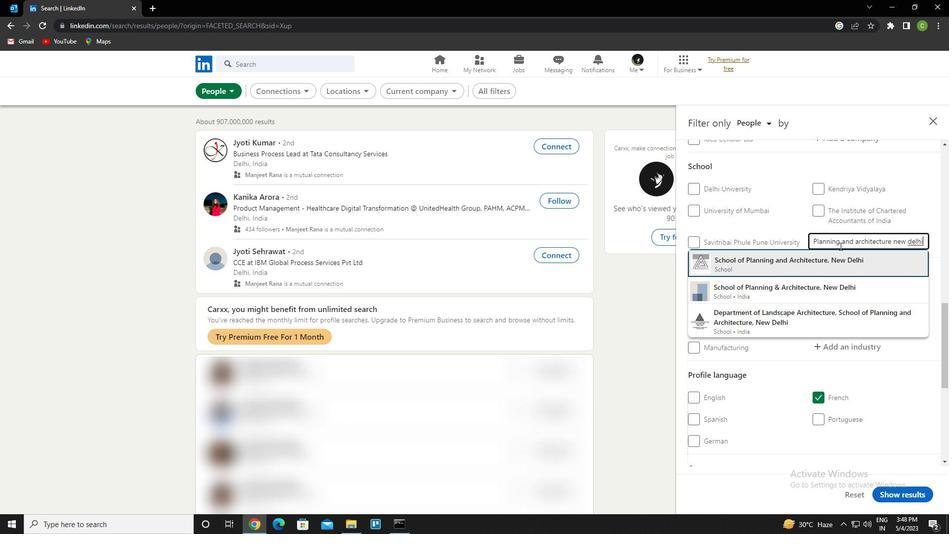 
Action: Mouse moved to (849, 237)
Screenshot: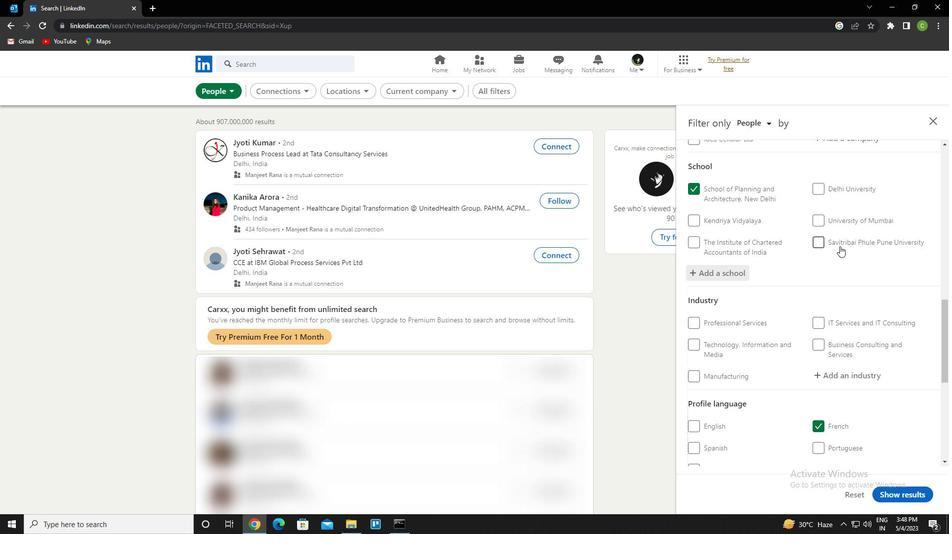 
Action: Mouse scrolled (849, 237) with delta (0, 0)
Screenshot: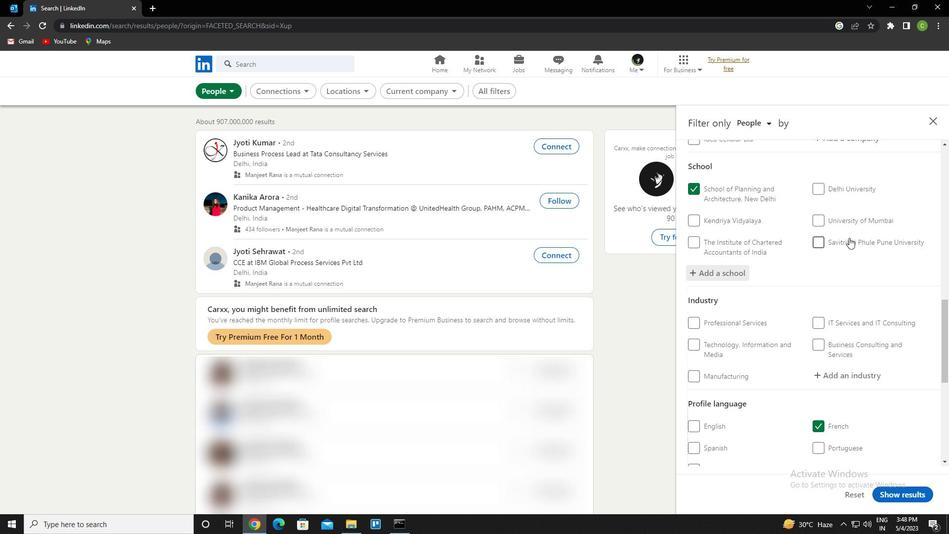 
Action: Mouse scrolled (849, 237) with delta (0, 0)
Screenshot: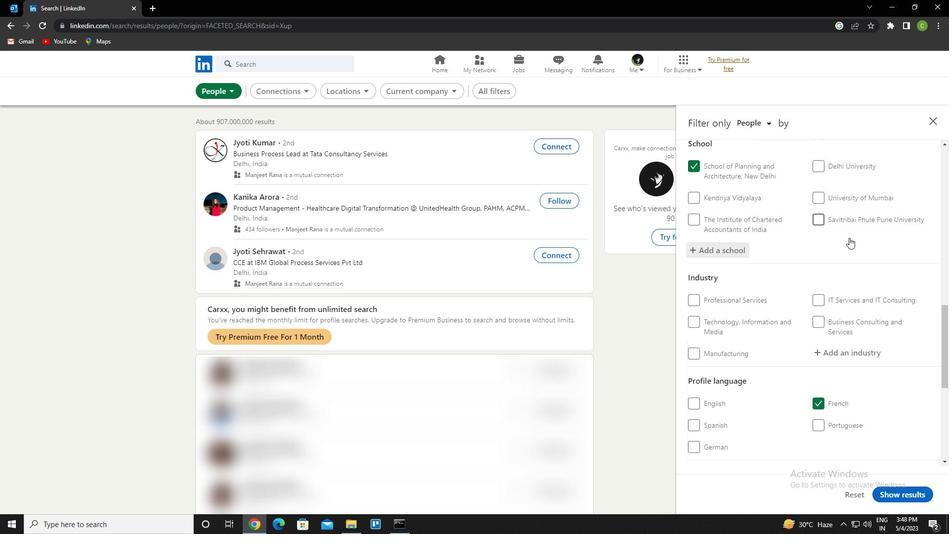 
Action: Mouse moved to (834, 274)
Screenshot: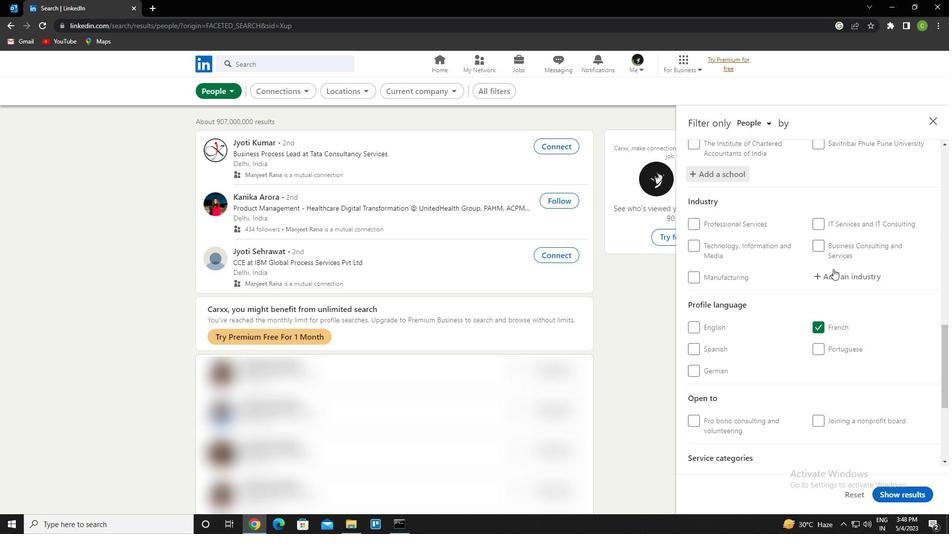 
Action: Mouse pressed left at (834, 274)
Screenshot: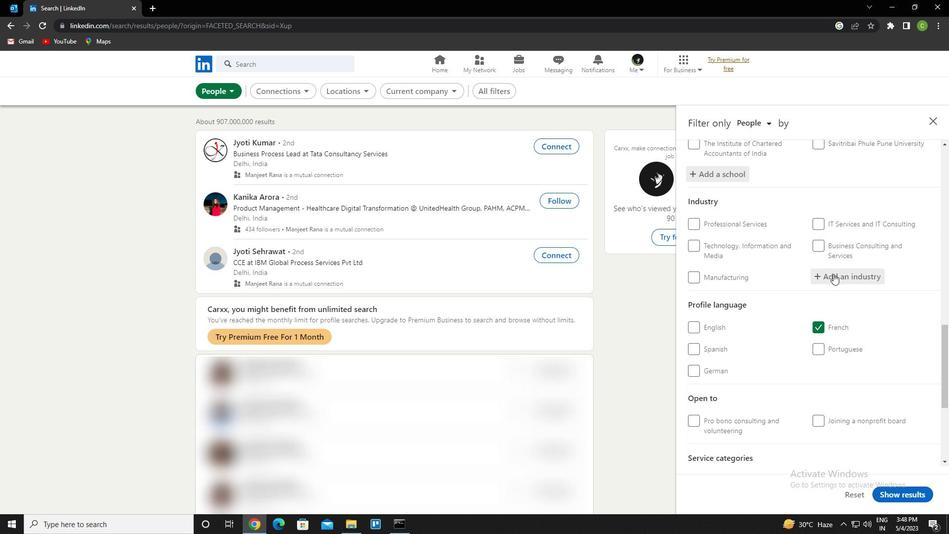 
Action: Key pressed <Key.caps_lock>s<Key.caps_lock>pectator<Key.space>sports<Key.down><Key.enter>
Screenshot: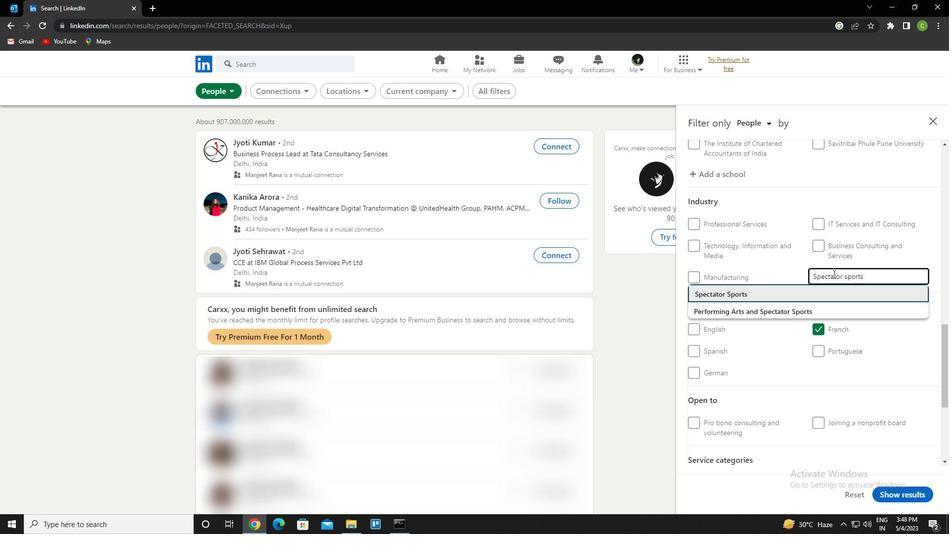 
Action: Mouse scrolled (834, 273) with delta (0, 0)
Screenshot: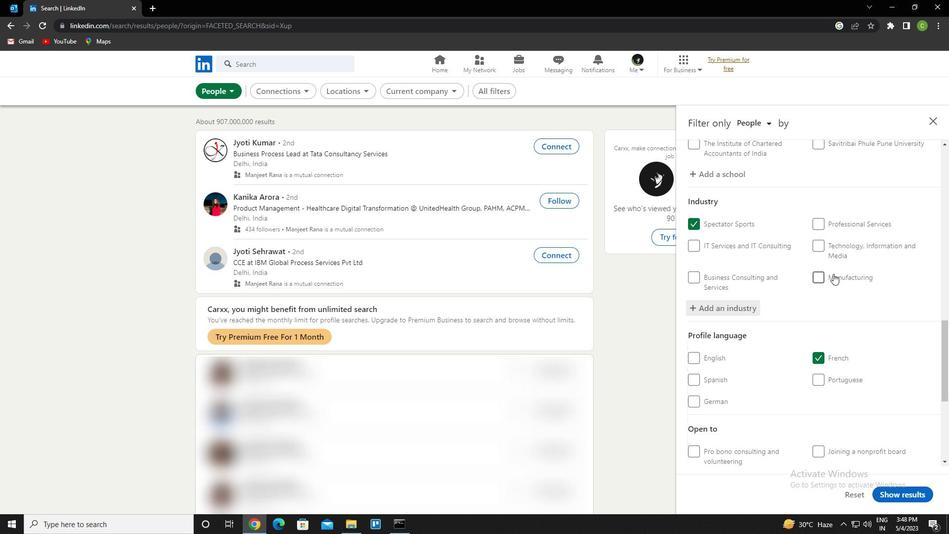 
Action: Mouse scrolled (834, 273) with delta (0, 0)
Screenshot: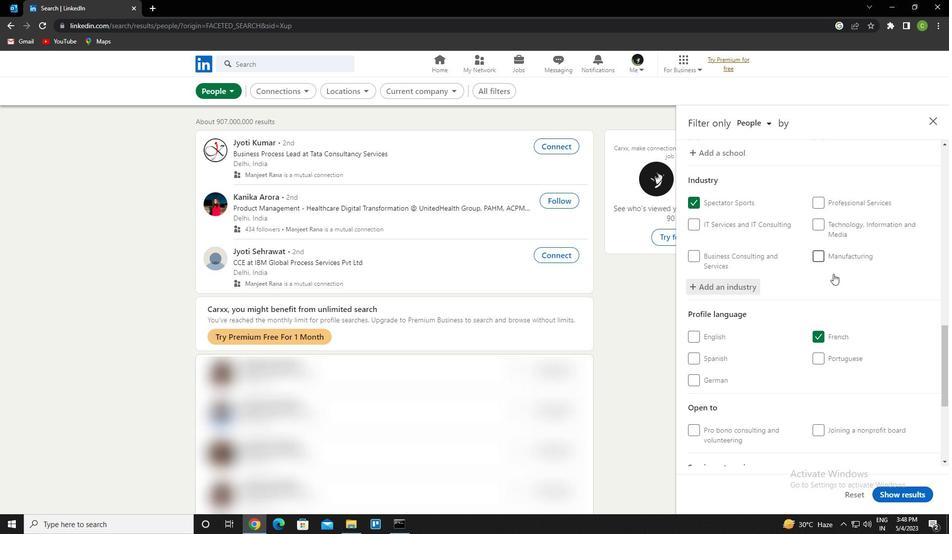 
Action: Mouse scrolled (834, 273) with delta (0, 0)
Screenshot: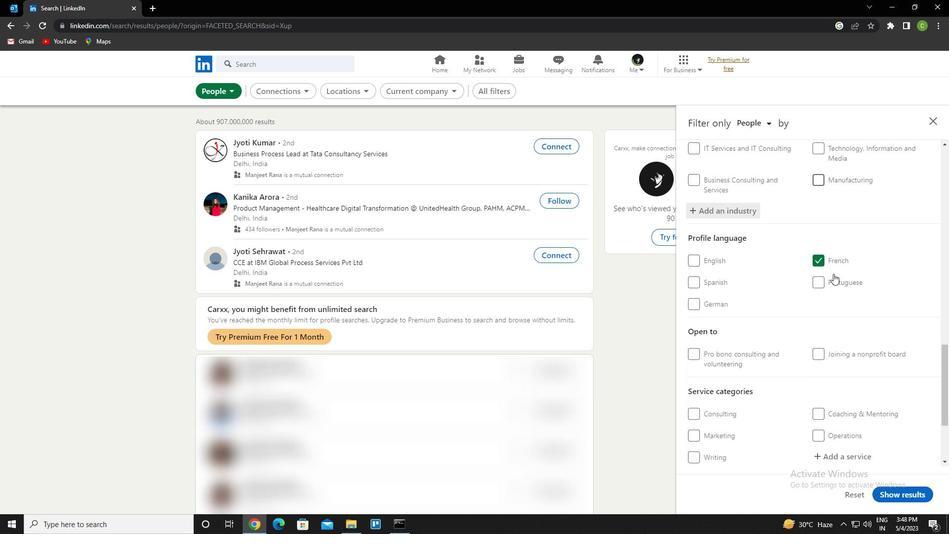 
Action: Mouse moved to (834, 275)
Screenshot: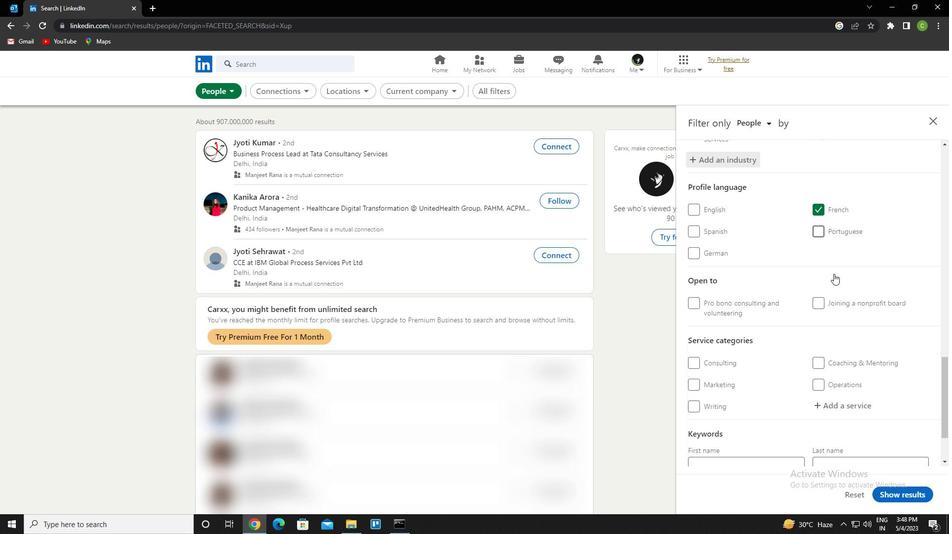 
Action: Mouse scrolled (834, 274) with delta (0, 0)
Screenshot: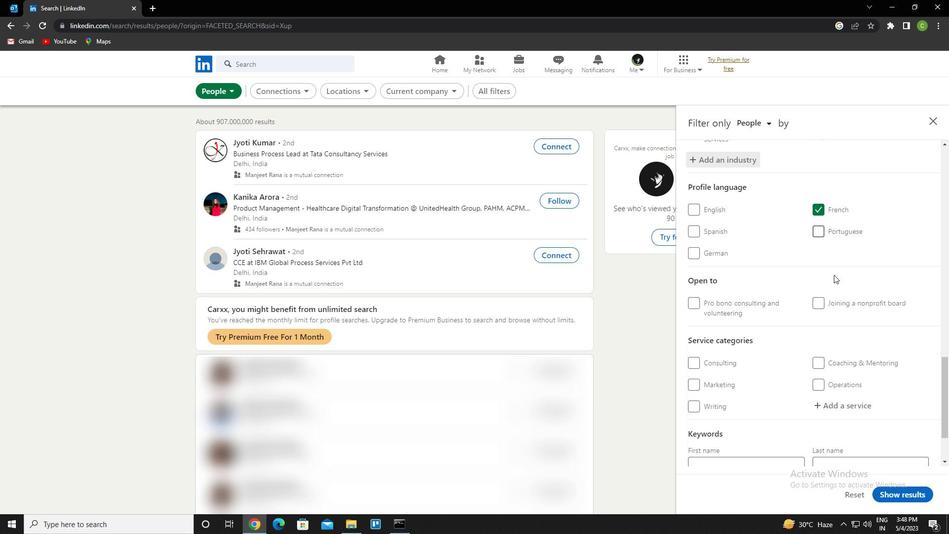 
Action: Mouse scrolled (834, 274) with delta (0, 0)
Screenshot: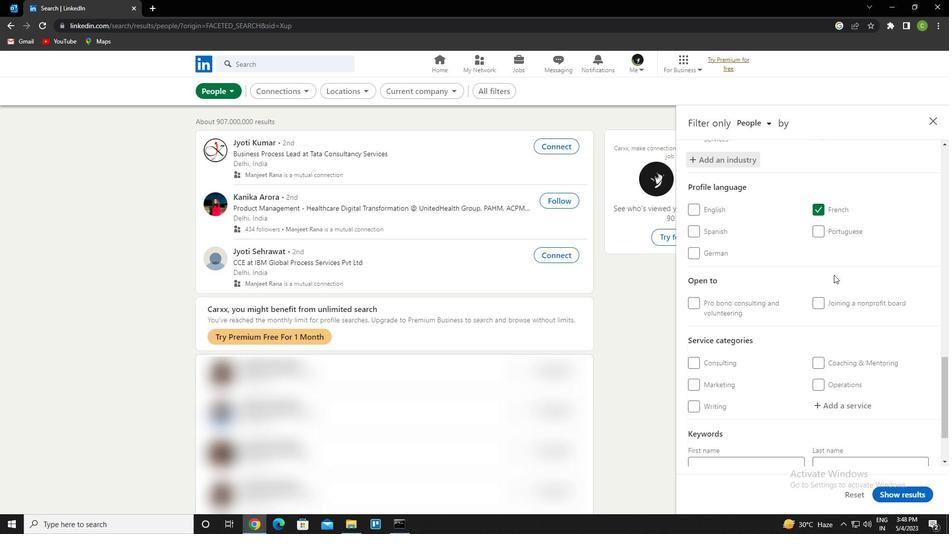 
Action: Mouse scrolled (834, 274) with delta (0, 0)
Screenshot: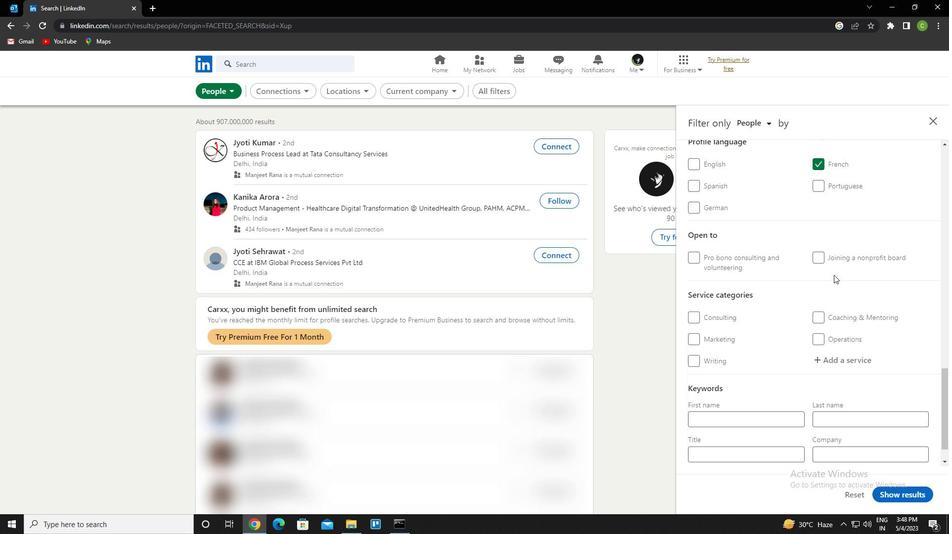 
Action: Mouse moved to (831, 332)
Screenshot: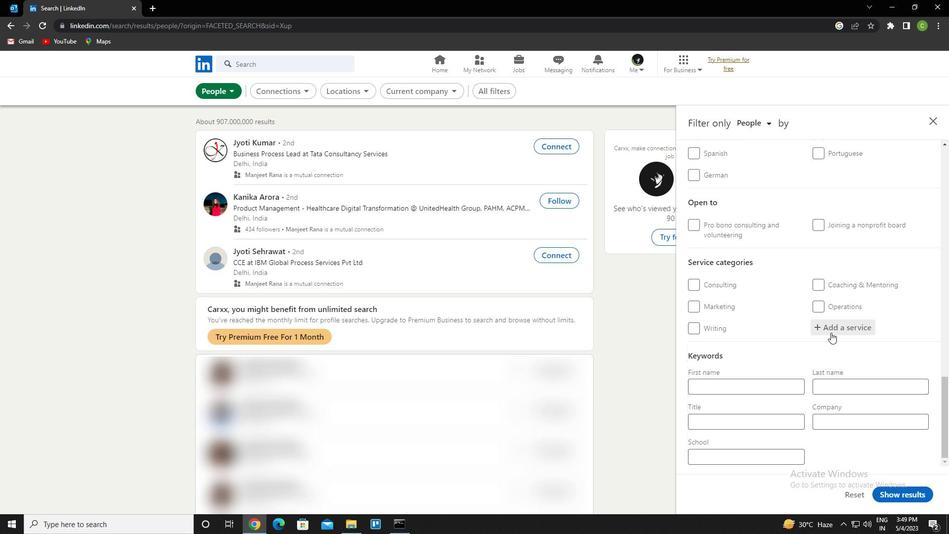 
Action: Mouse pressed left at (831, 332)
Screenshot: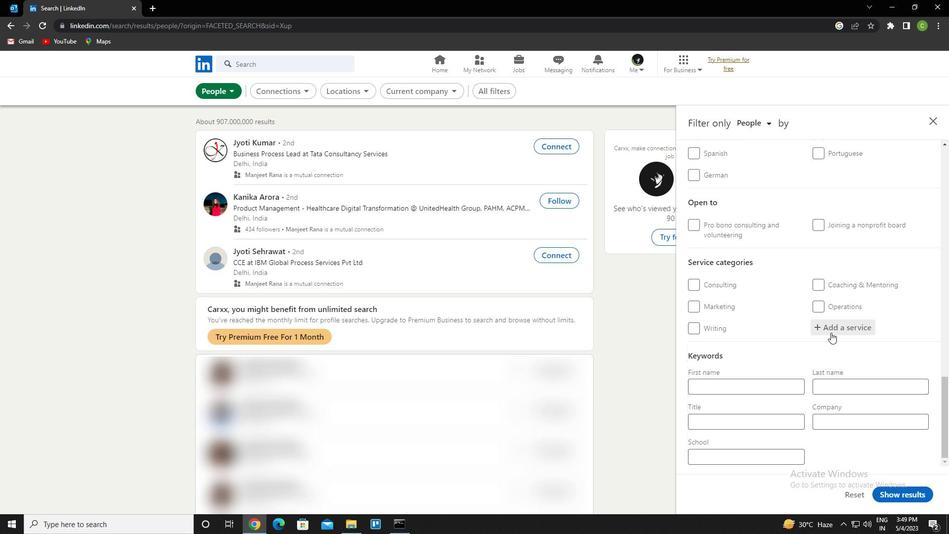 
Action: Mouse moved to (831, 332)
Screenshot: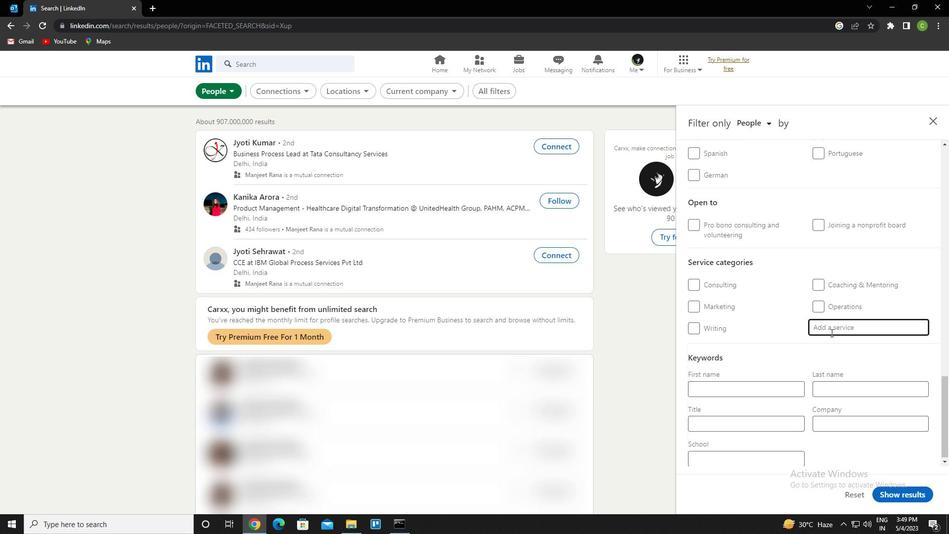 
Action: Key pressed <Key.caps_lock>p<Key.caps_lock>ackaging<Key.space>design<Key.down><Key.enter>
Screenshot: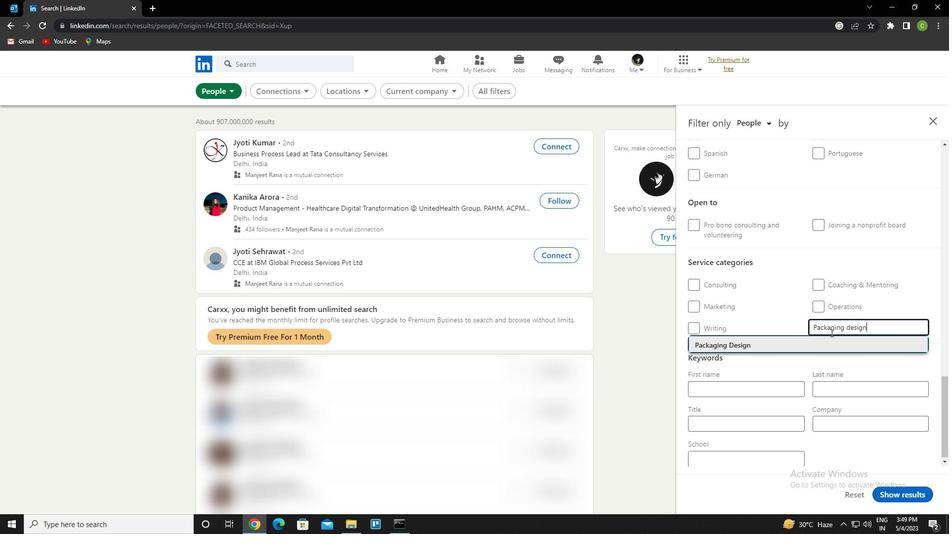 
Action: Mouse moved to (827, 331)
Screenshot: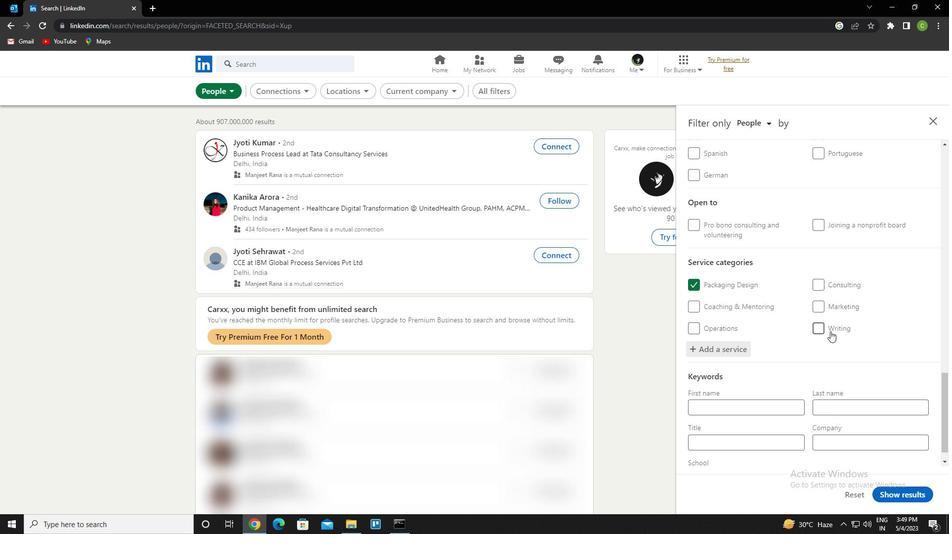 
Action: Mouse scrolled (827, 330) with delta (0, 0)
Screenshot: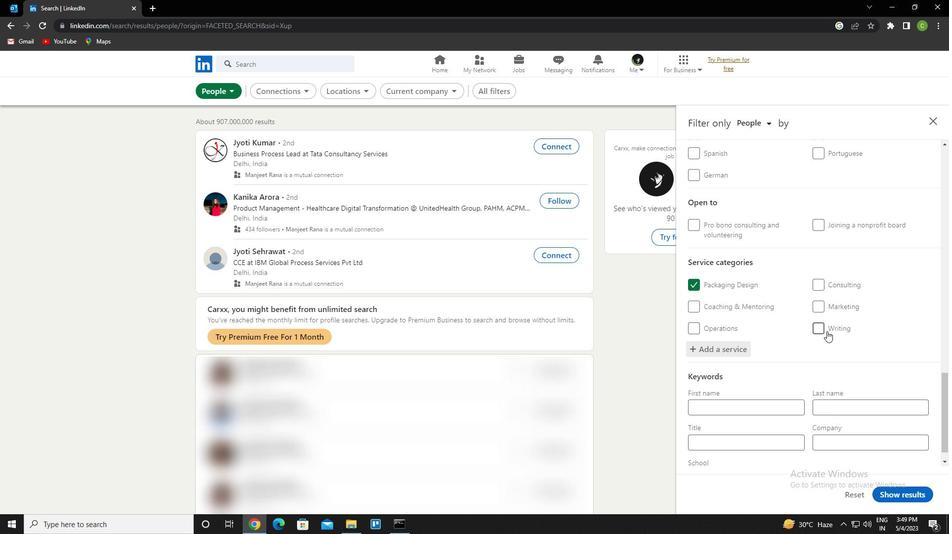 
Action: Mouse moved to (826, 332)
Screenshot: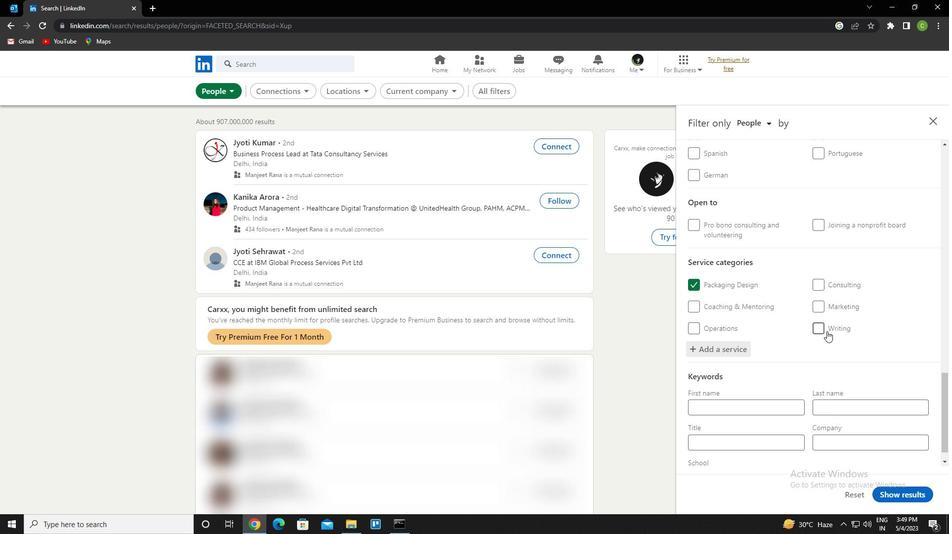 
Action: Mouse scrolled (826, 331) with delta (0, 0)
Screenshot: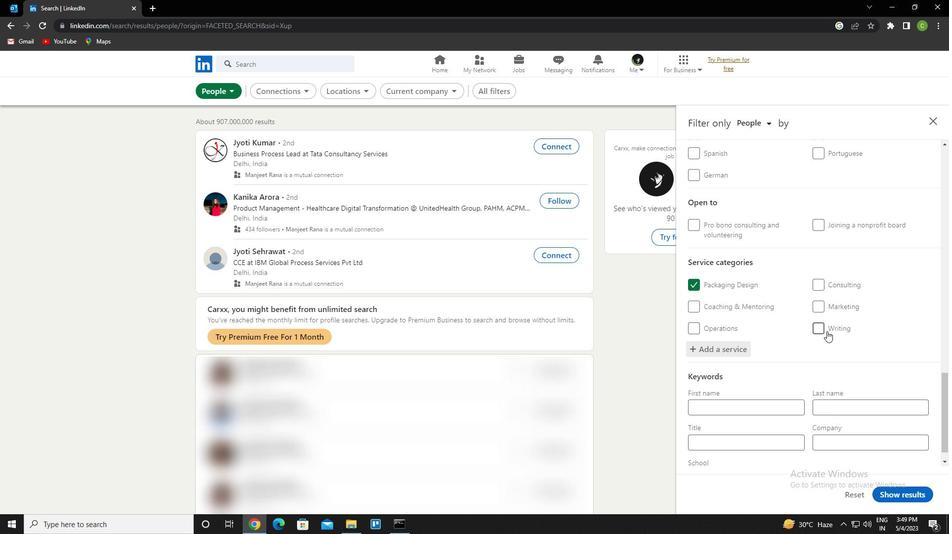 
Action: Mouse moved to (823, 336)
Screenshot: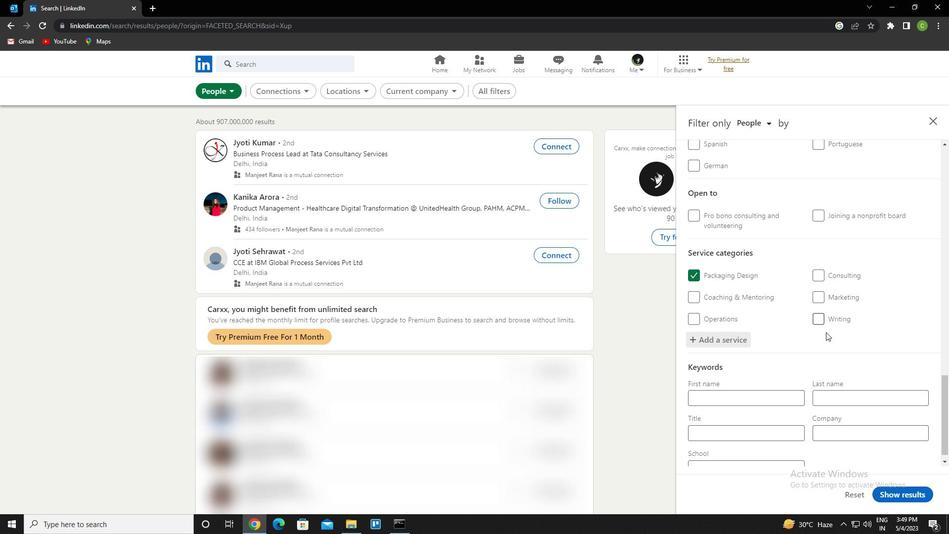 
Action: Mouse scrolled (823, 335) with delta (0, 0)
Screenshot: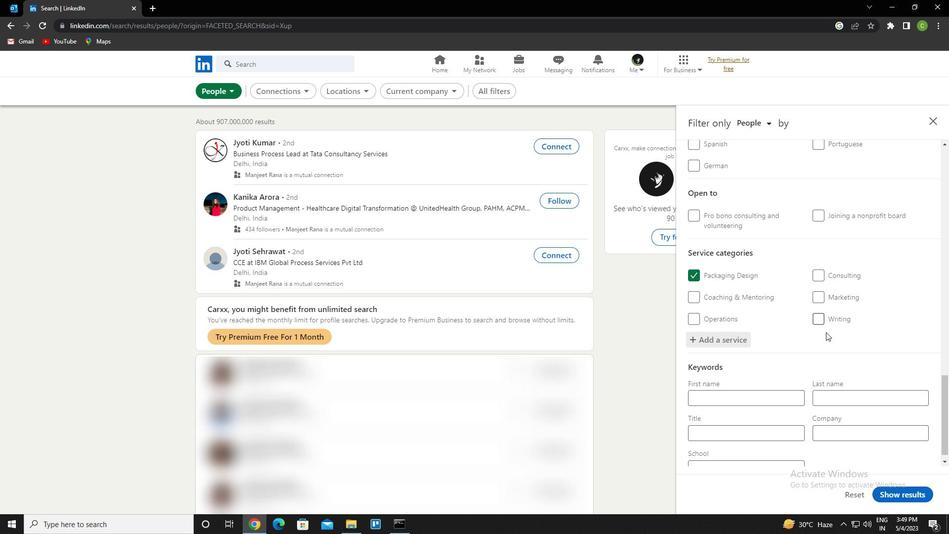 
Action: Mouse moved to (820, 339)
Screenshot: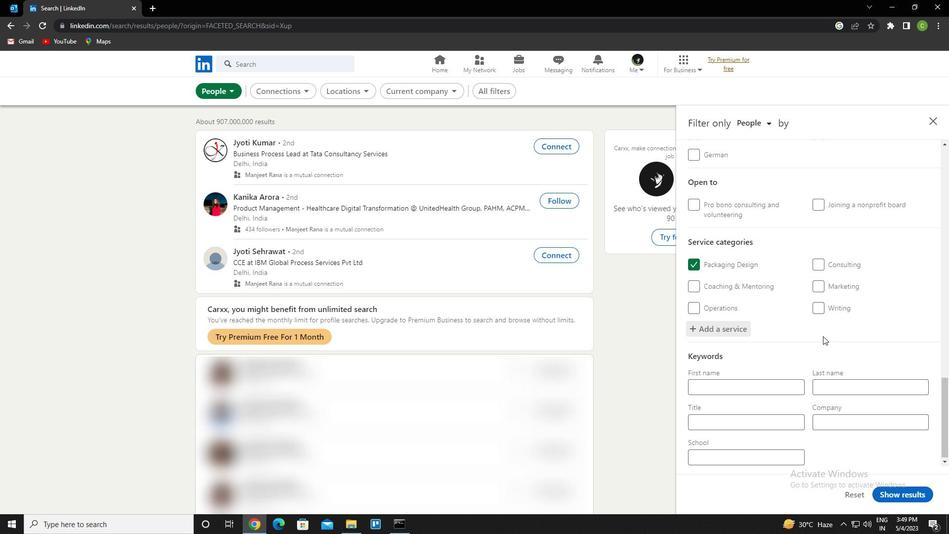 
Action: Mouse scrolled (820, 339) with delta (0, 0)
Screenshot: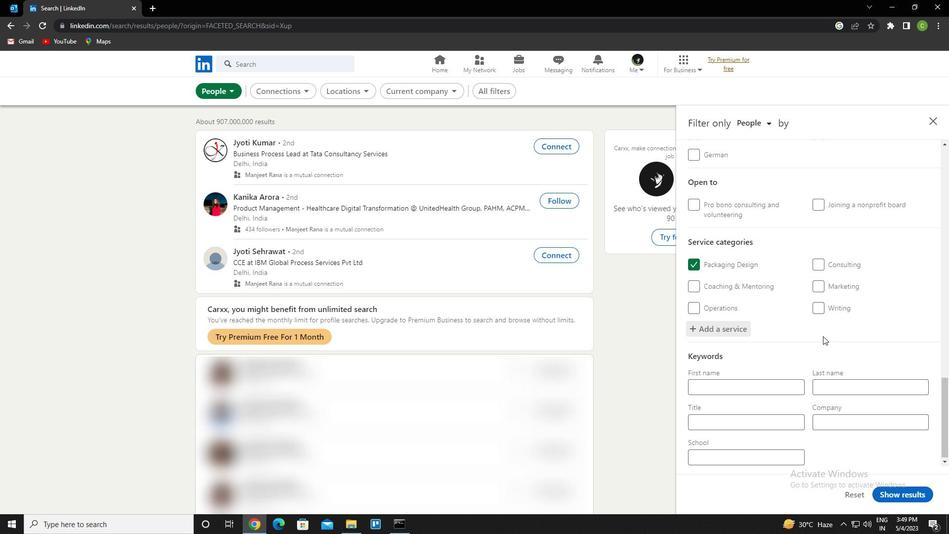 
Action: Mouse moved to (744, 423)
Screenshot: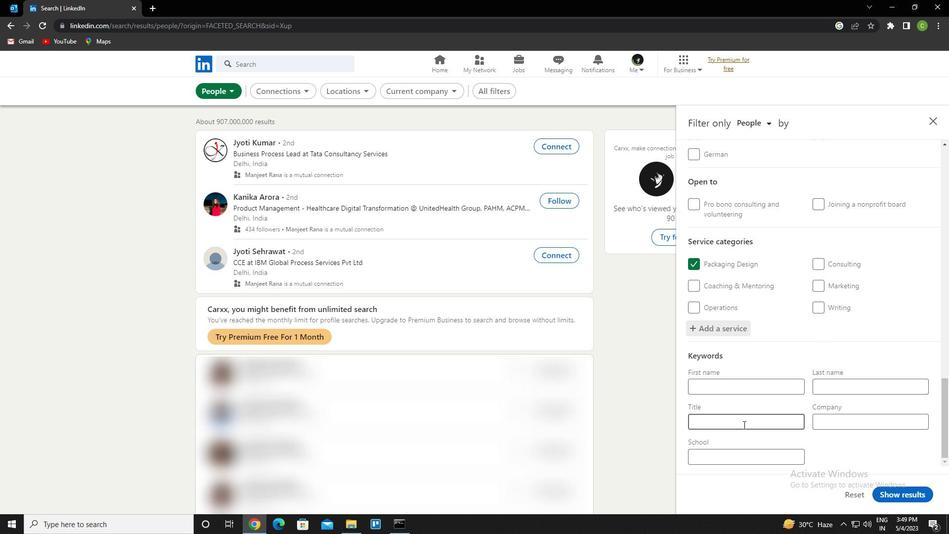 
Action: Mouse pressed left at (744, 423)
Screenshot: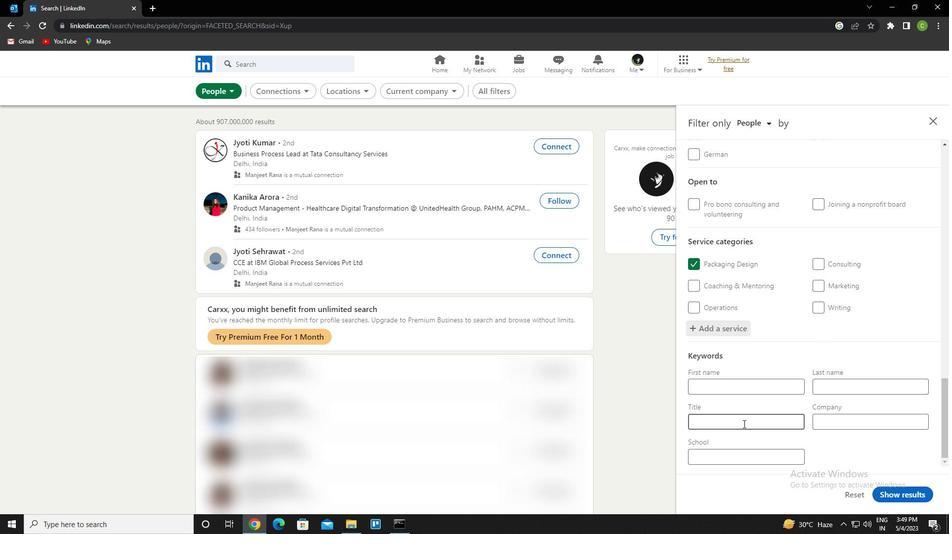 
Action: Mouse moved to (751, 418)
Screenshot: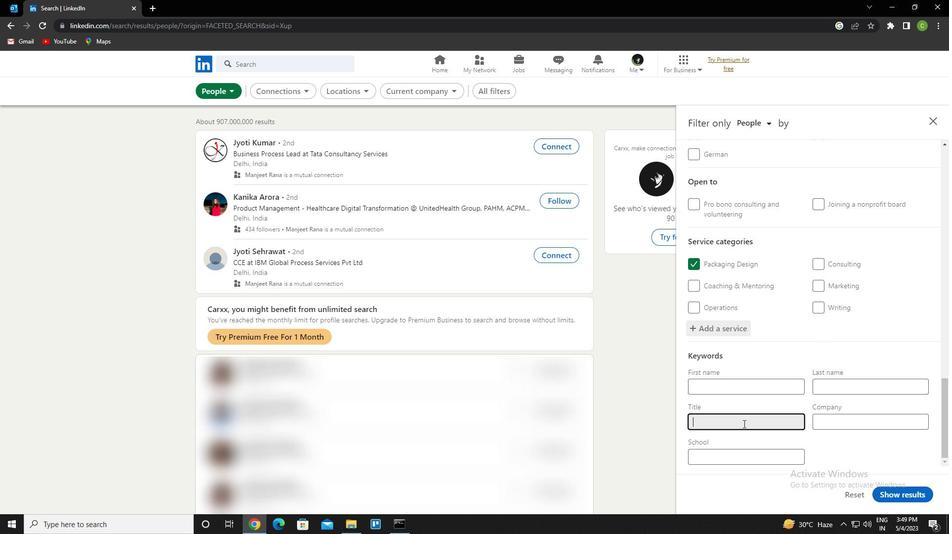 
Action: Key pressed <Key.caps_lock>n<Key.caps_lock>urse<Key.space><Key.caps_lock>p<Key.caps_lock>ractitioner
Screenshot: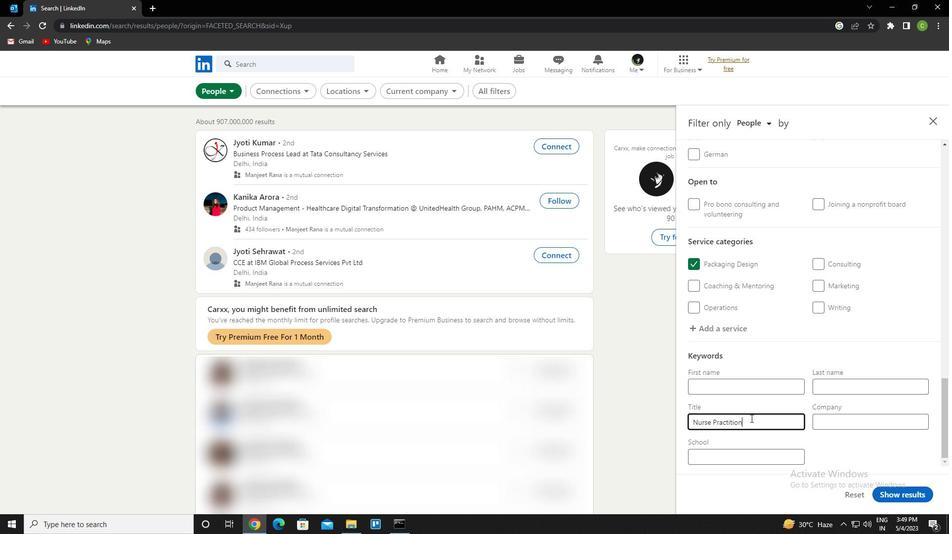 
Action: Mouse moved to (917, 496)
Screenshot: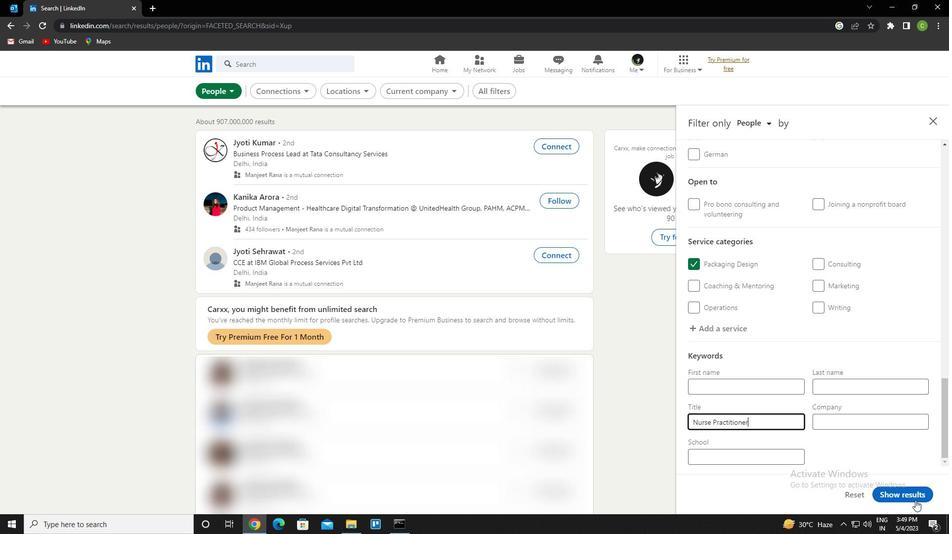 
Action: Mouse pressed left at (917, 496)
Screenshot: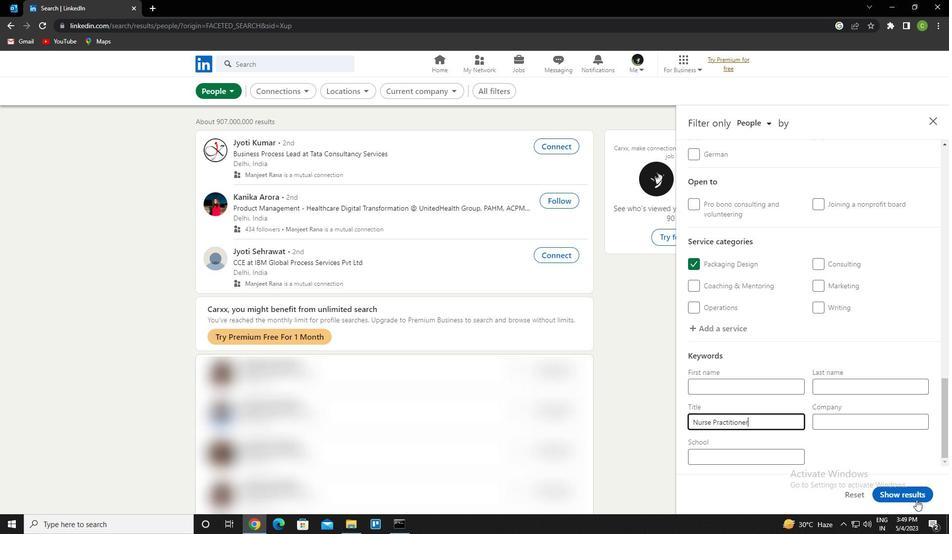 
Action: Mouse moved to (480, 459)
Screenshot: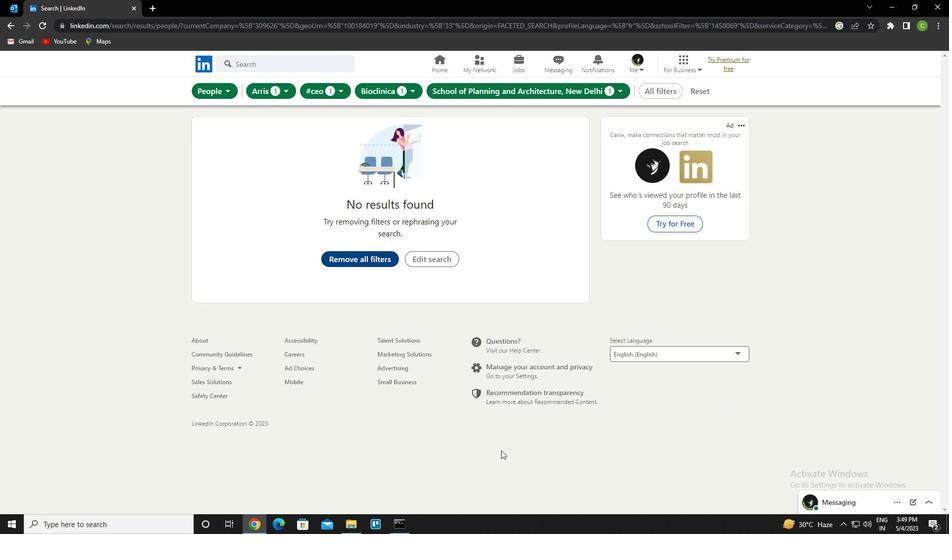 
